 Task: Open Card Food Safety Review in Board Social Media Reporting to Workspace Crisis Management and add a team member Softage.1@softage.net, a label Red, a checklist Expense Tracking, an attachment from your google drive, a color Red and finally, add a card description 'Develop and launch new customer feedback program for product improvements' and a comment 'Given the potential impact of this task on our company reputation, let us ensure that we approach it with a sense of professionalism and respect.'. Add a start date 'Jan 05, 1900' with a due date 'Jan 12, 1900'
Action: Mouse moved to (110, 46)
Screenshot: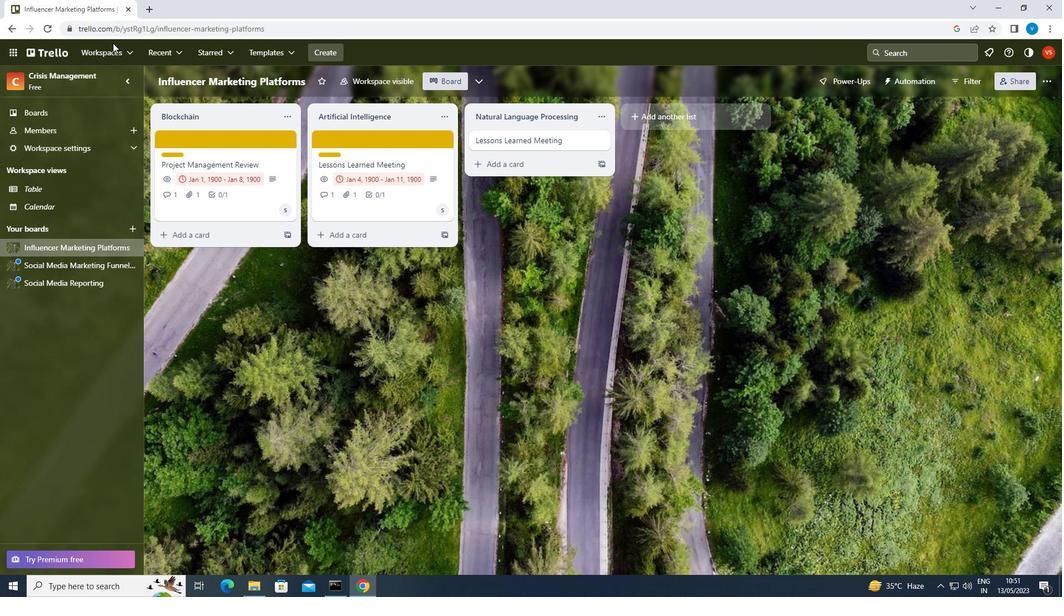 
Action: Mouse pressed left at (110, 46)
Screenshot: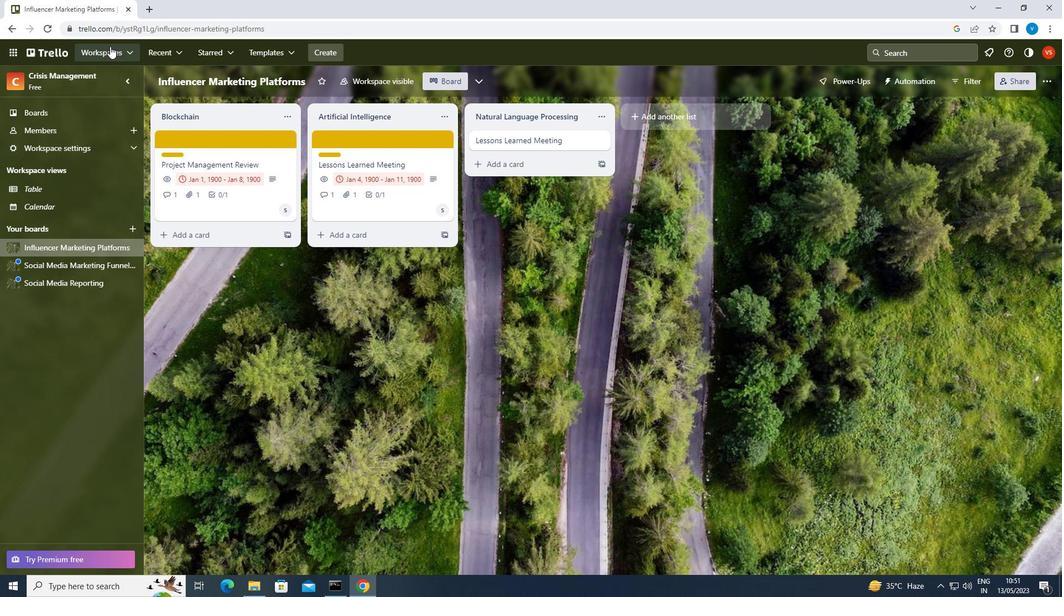 
Action: Mouse moved to (162, 381)
Screenshot: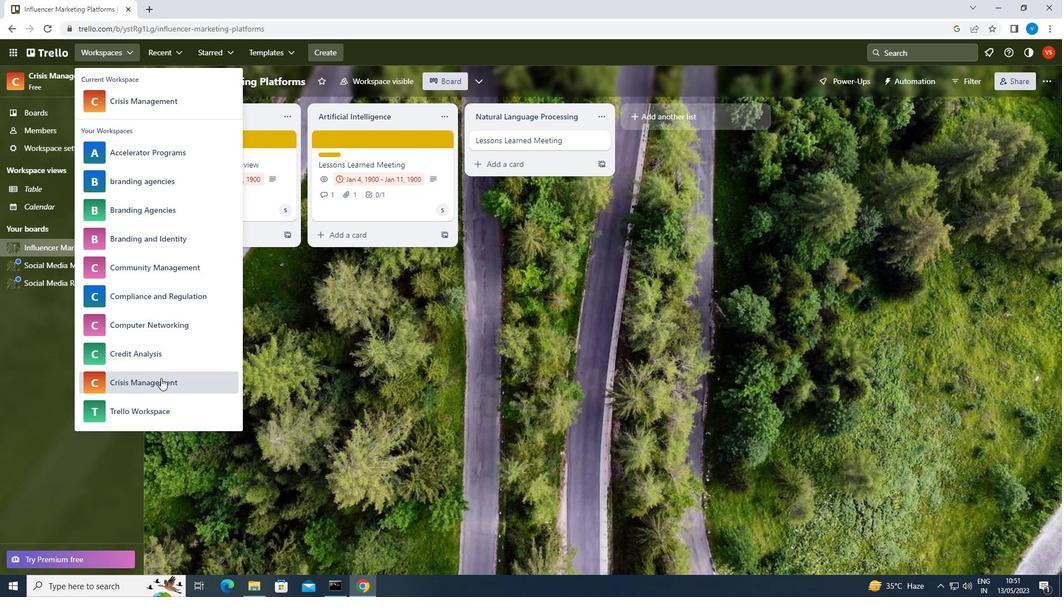 
Action: Mouse pressed left at (162, 381)
Screenshot: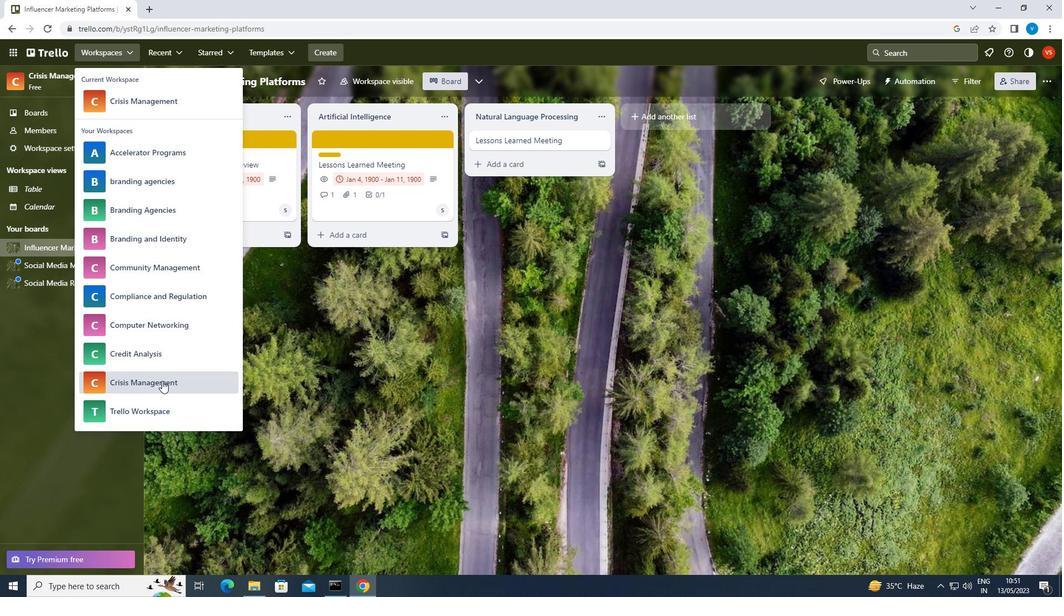 
Action: Mouse moved to (820, 463)
Screenshot: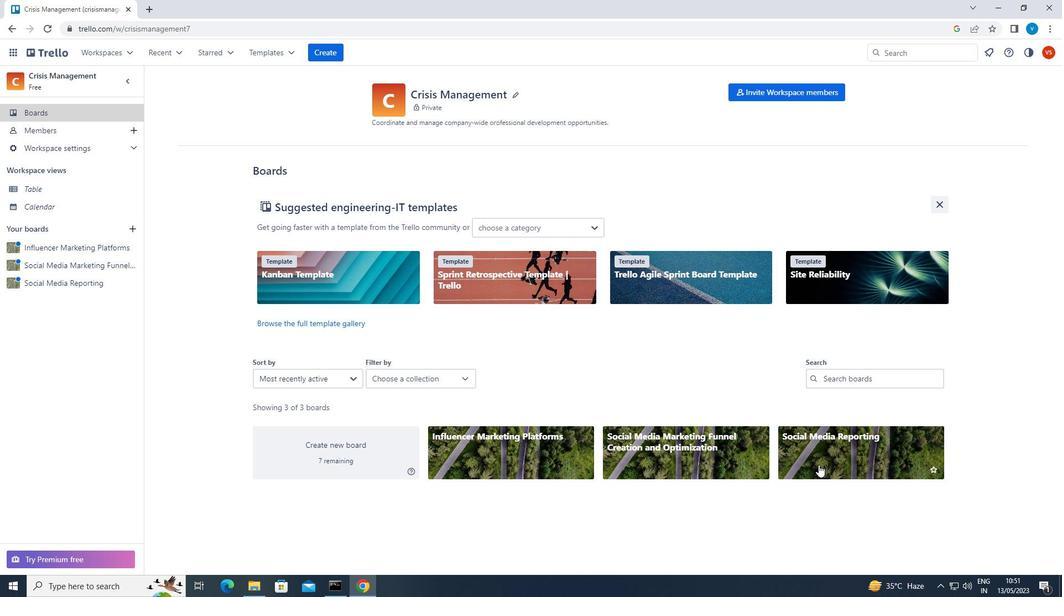 
Action: Mouse pressed left at (820, 463)
Screenshot: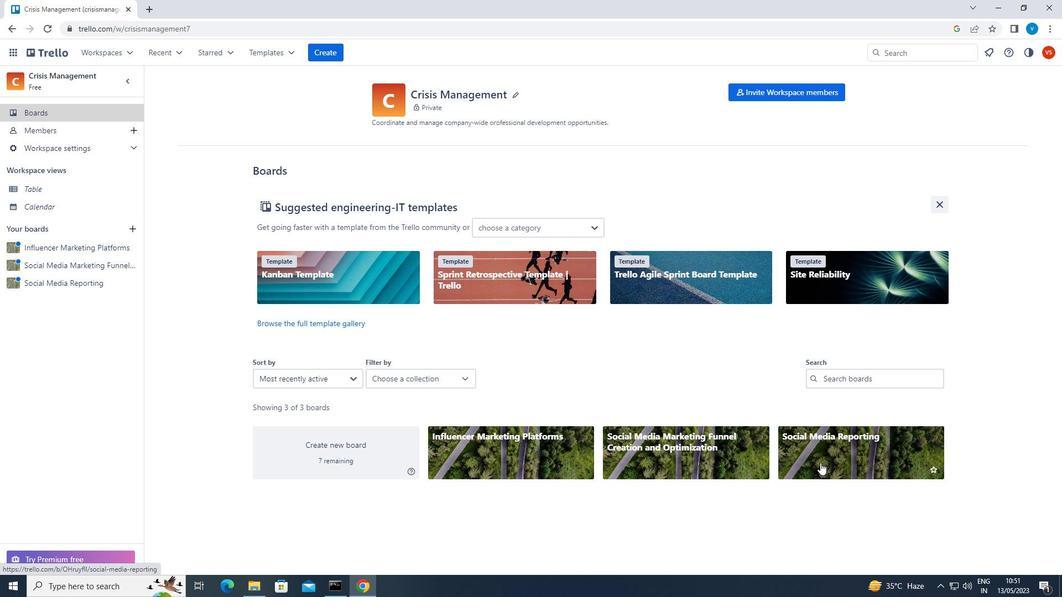 
Action: Mouse moved to (411, 142)
Screenshot: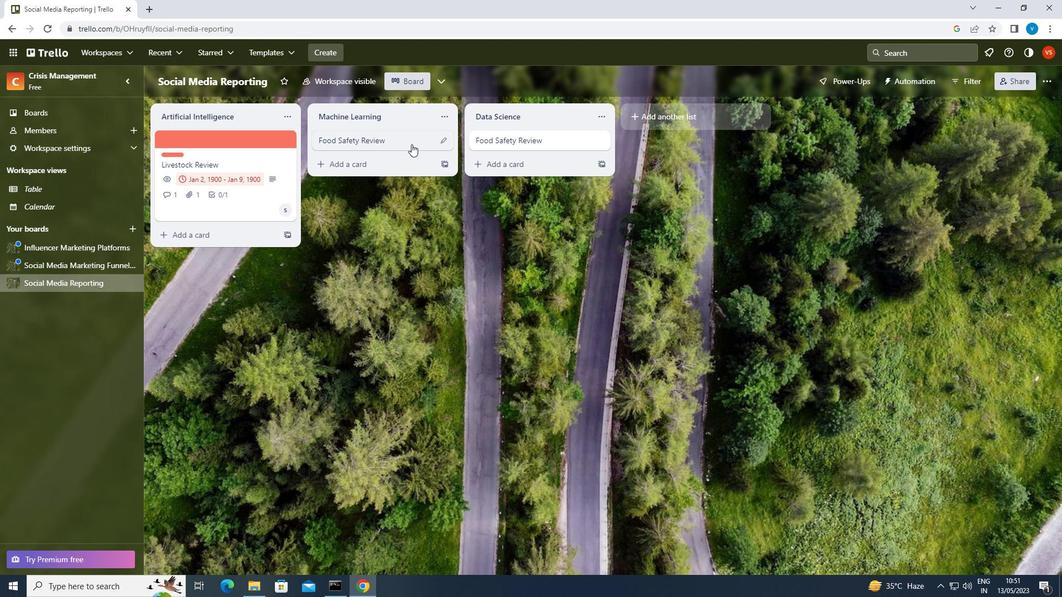 
Action: Mouse pressed left at (411, 142)
Screenshot: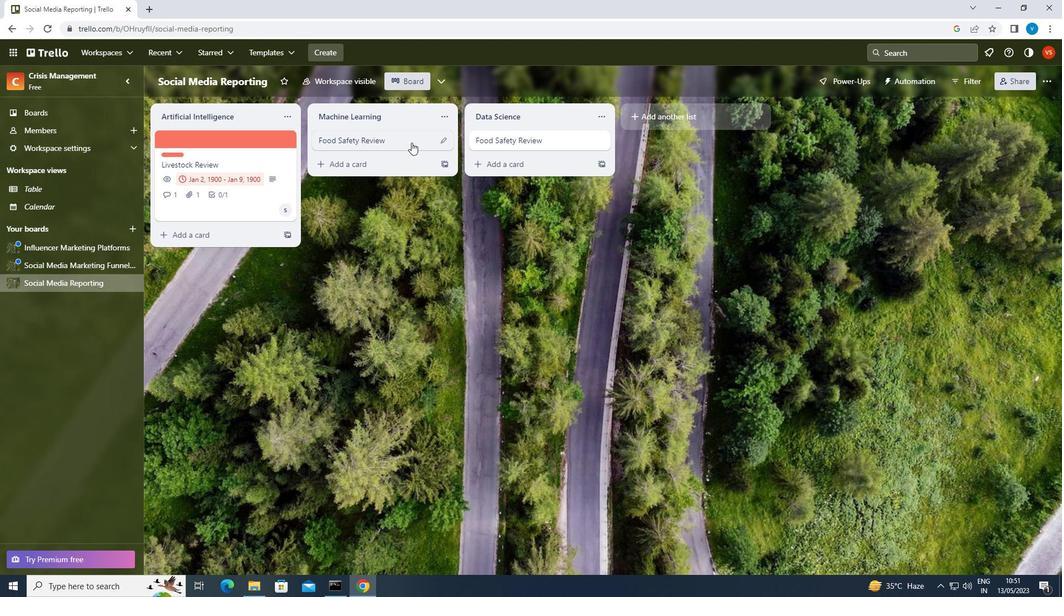 
Action: Mouse moved to (692, 177)
Screenshot: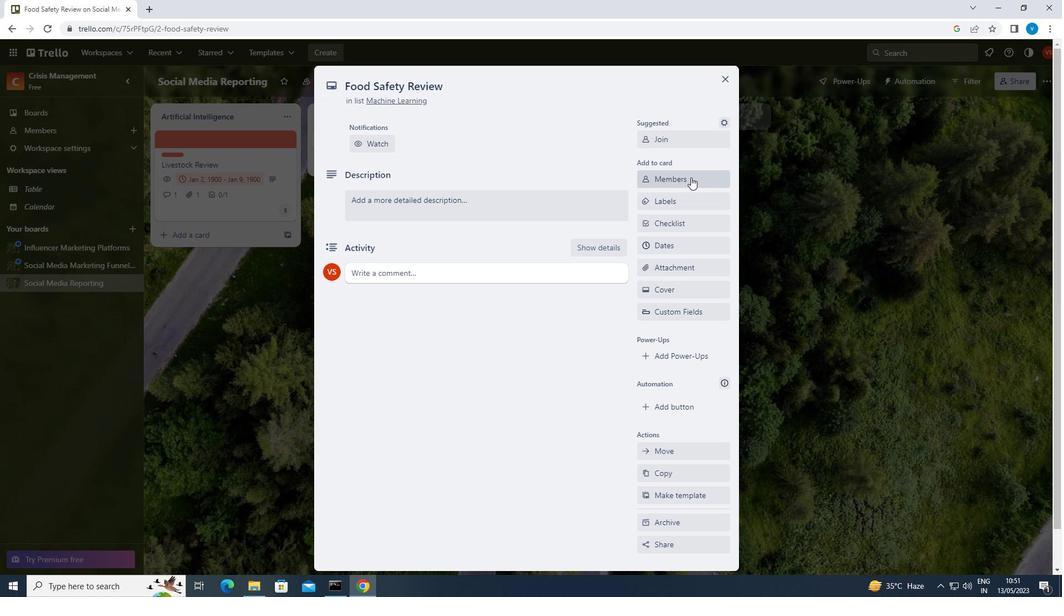 
Action: Mouse pressed left at (692, 177)
Screenshot: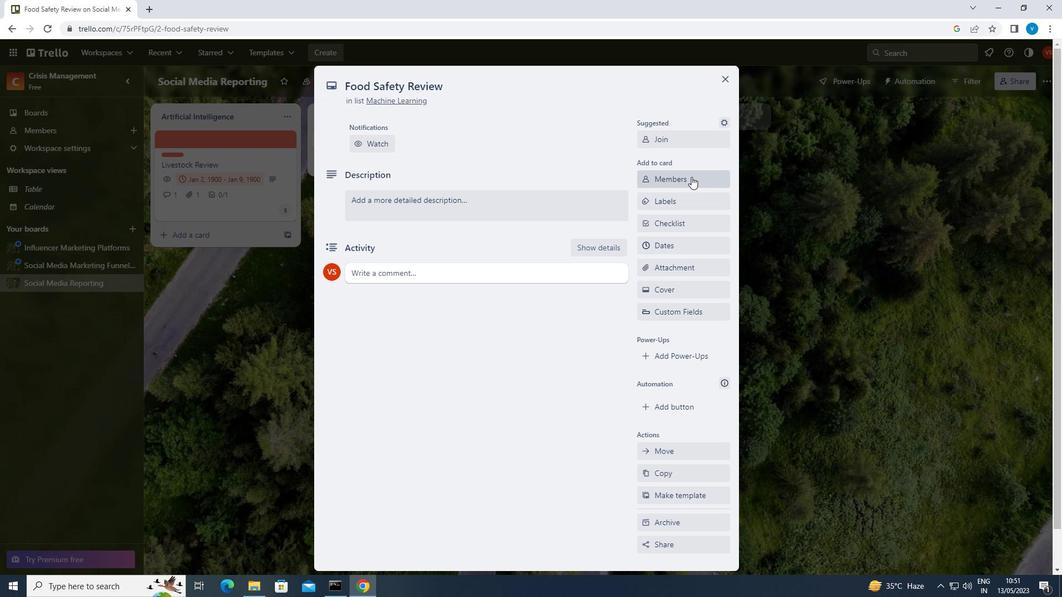 
Action: Mouse moved to (710, 232)
Screenshot: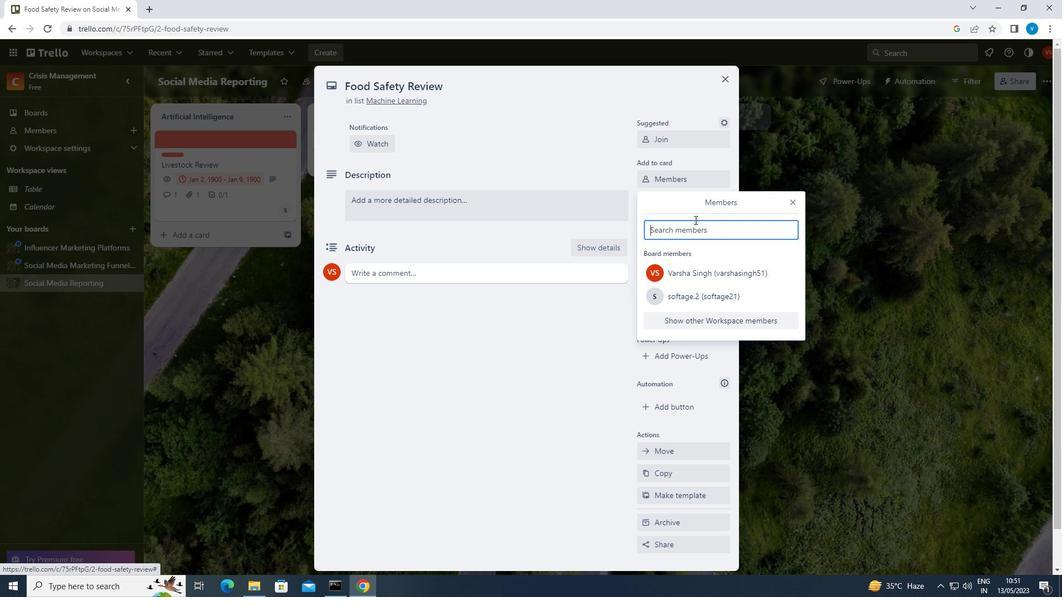 
Action: Key pressed <Key.shift>SOFTAGE.1<Key.shift>@SOFTAGE.NET
Screenshot: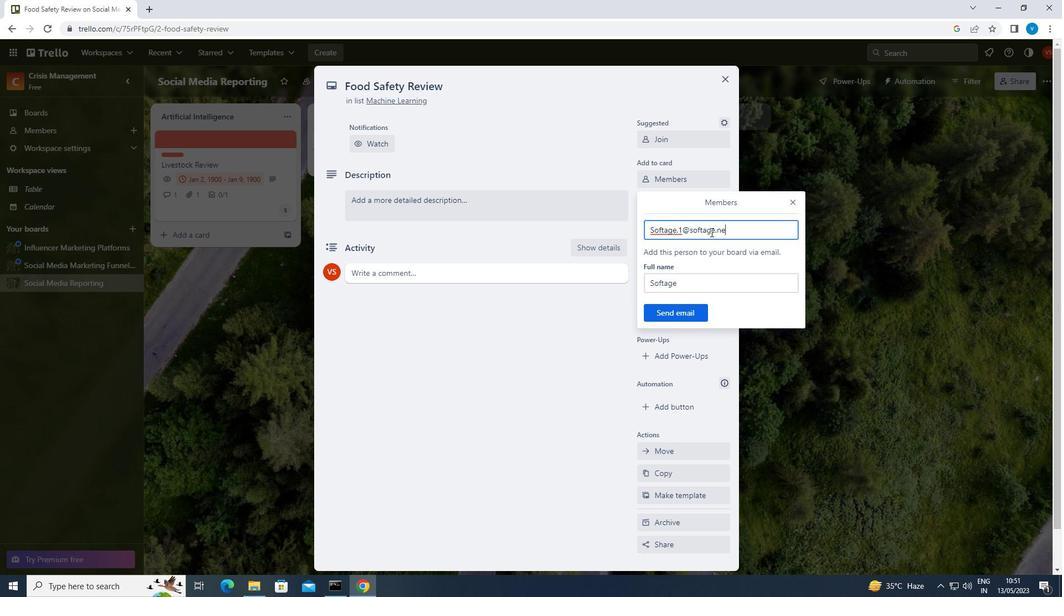 
Action: Mouse moved to (674, 316)
Screenshot: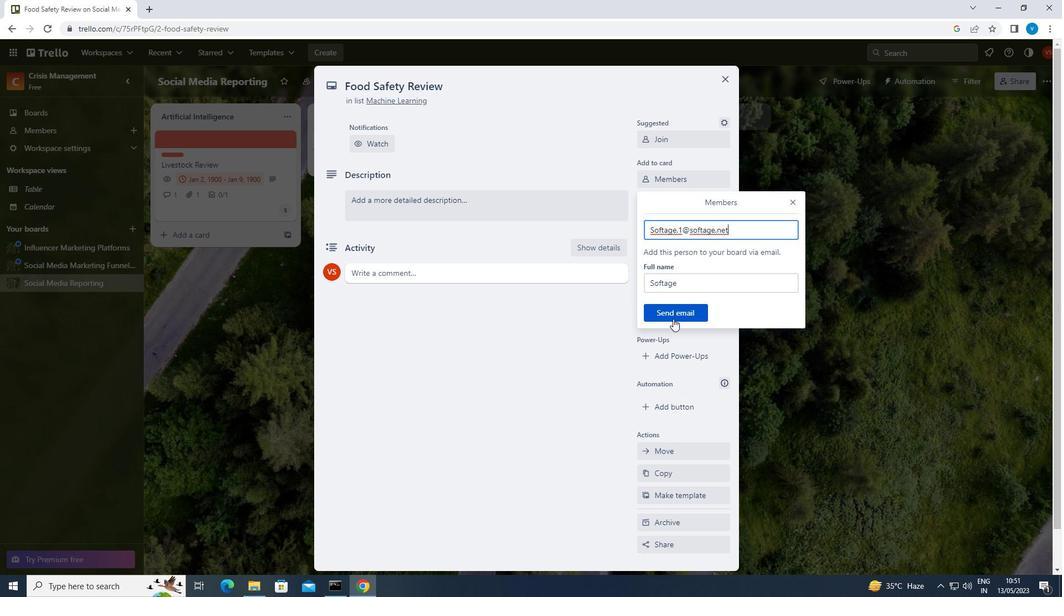 
Action: Mouse pressed left at (674, 316)
Screenshot: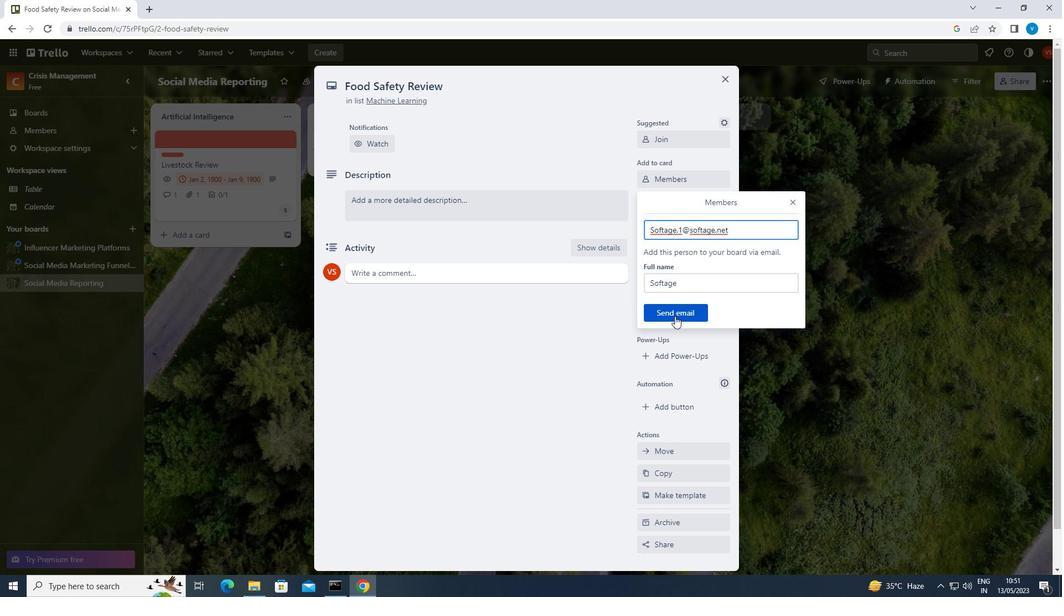 
Action: Mouse moved to (688, 198)
Screenshot: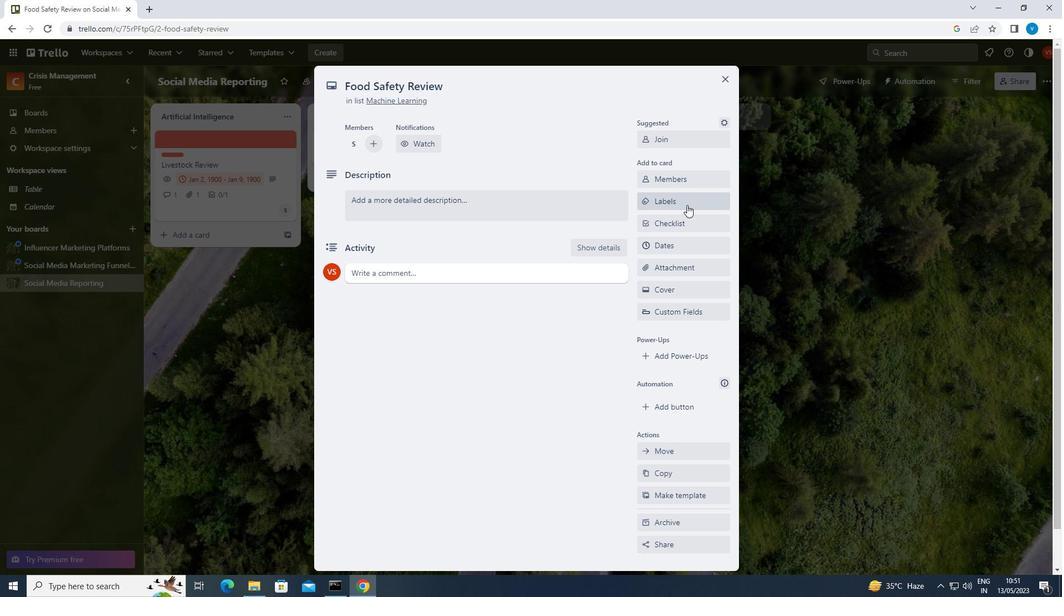 
Action: Mouse pressed left at (688, 198)
Screenshot: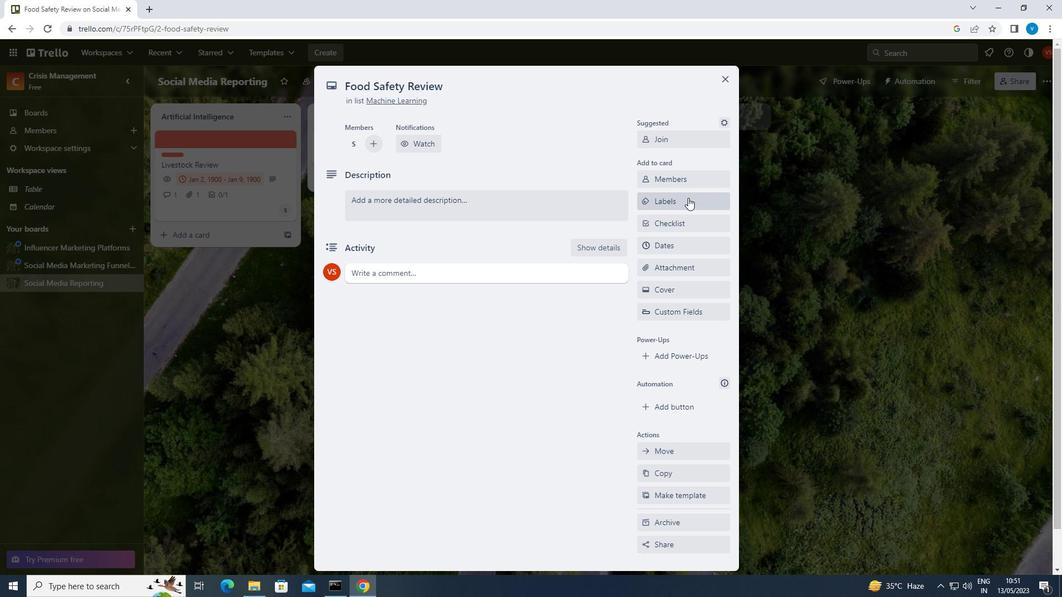 
Action: Mouse moved to (686, 344)
Screenshot: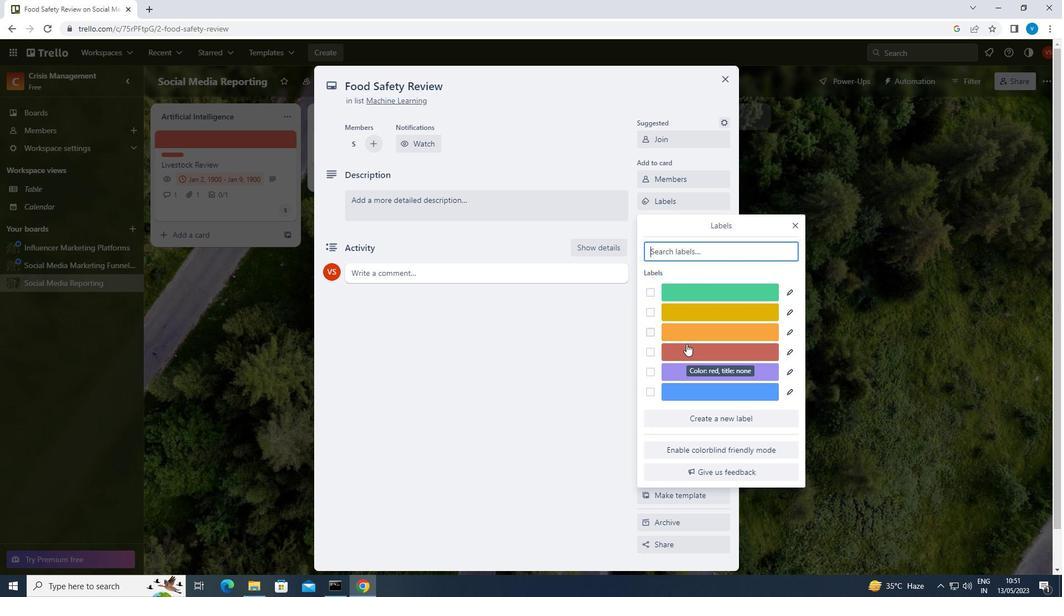 
Action: Mouse pressed left at (686, 344)
Screenshot: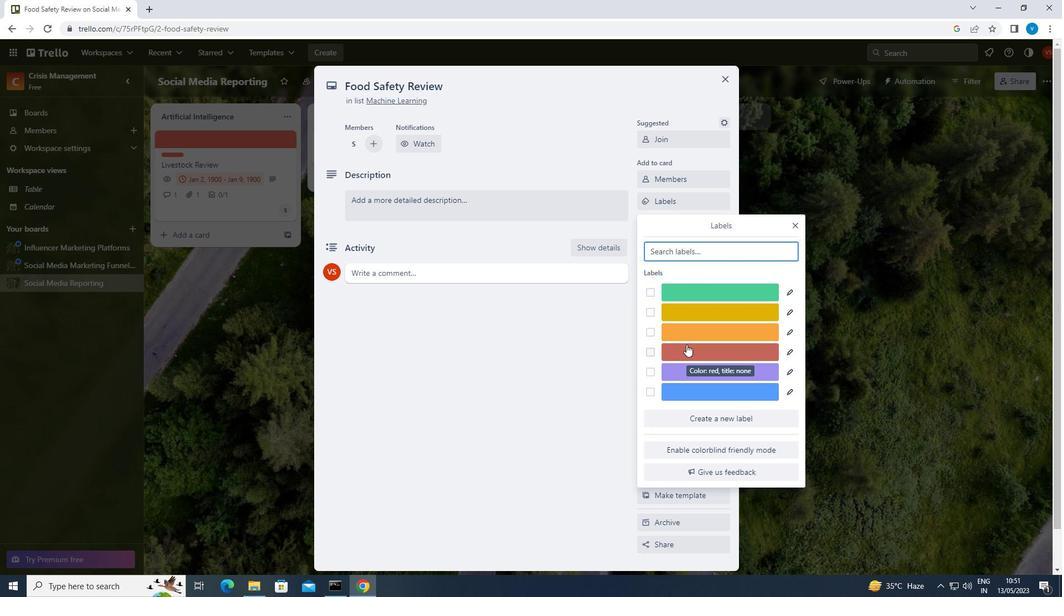 
Action: Mouse moved to (792, 221)
Screenshot: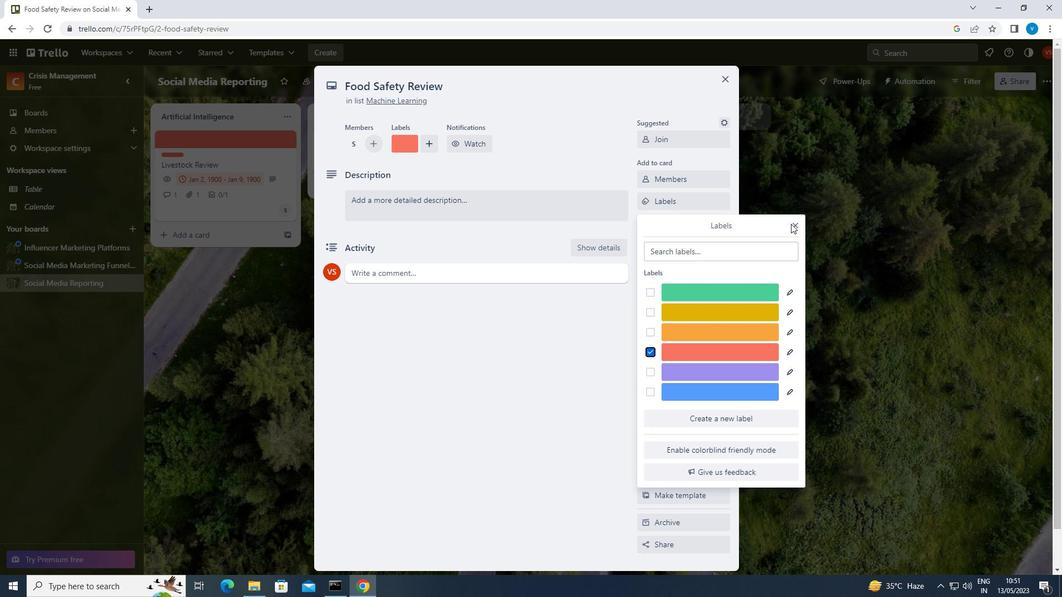 
Action: Mouse pressed left at (792, 221)
Screenshot: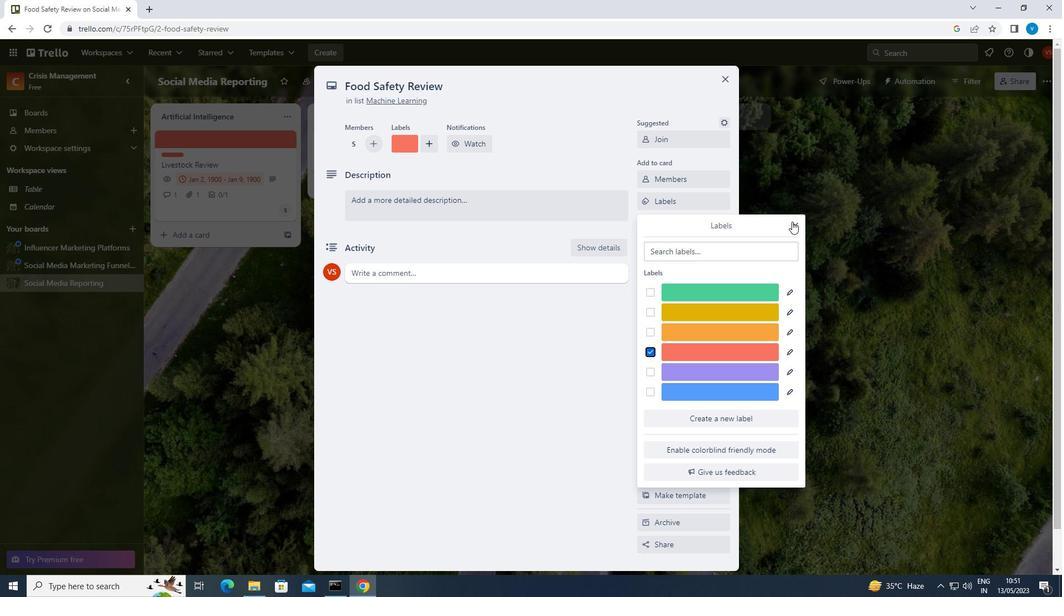 
Action: Mouse moved to (681, 223)
Screenshot: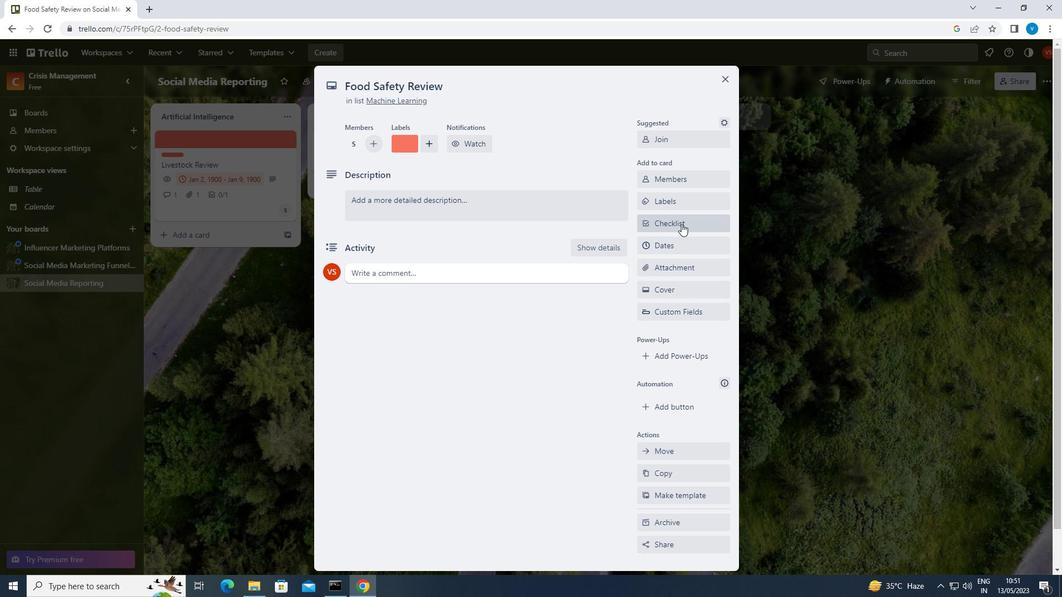 
Action: Mouse pressed left at (681, 223)
Screenshot: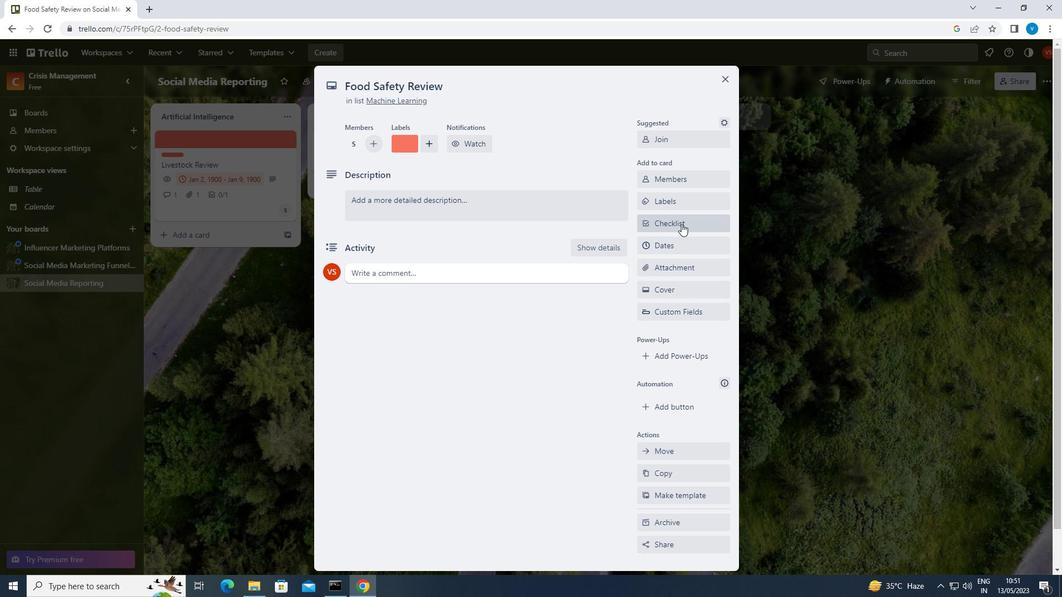 
Action: Mouse moved to (723, 286)
Screenshot: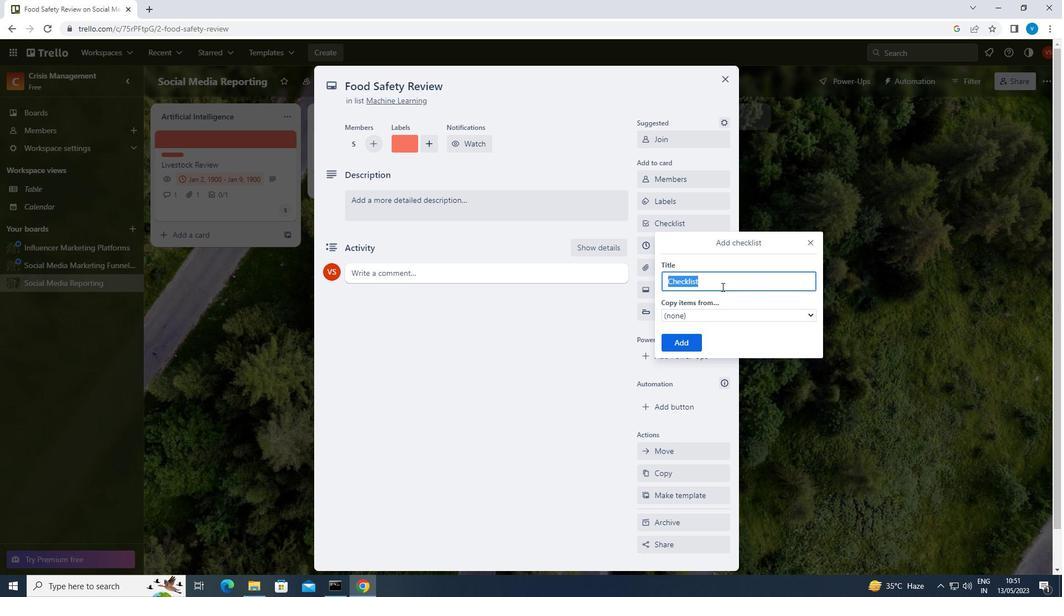 
Action: Mouse pressed left at (723, 286)
Screenshot: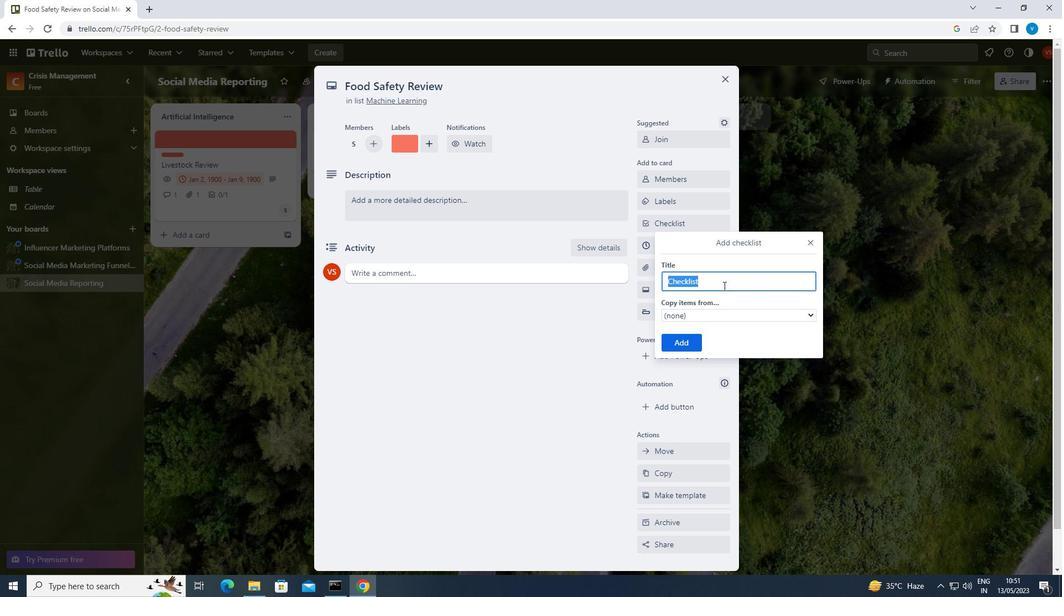 
Action: Mouse moved to (724, 283)
Screenshot: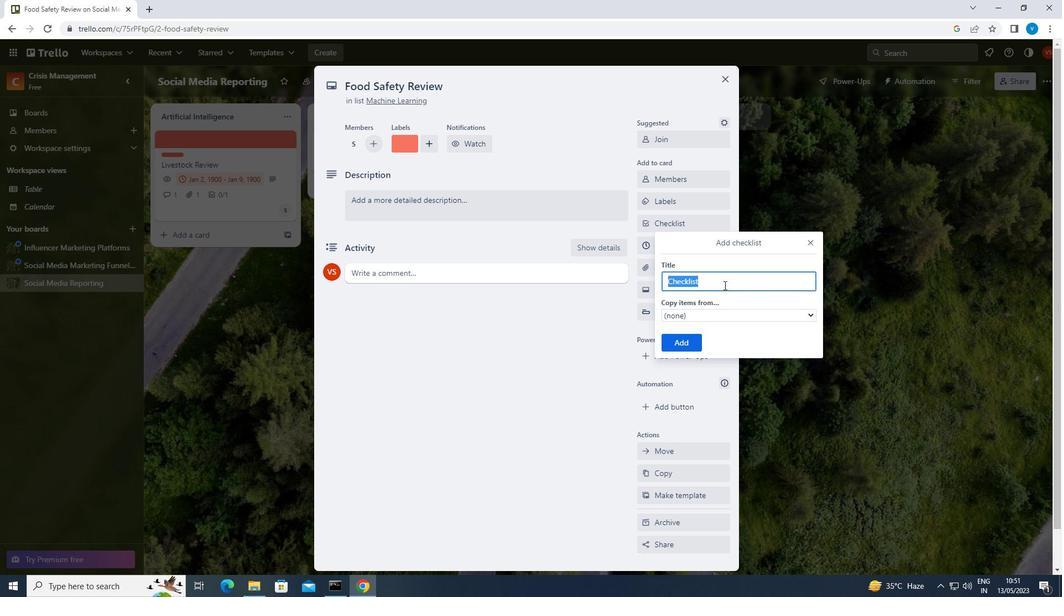 
Action: Key pressed <Key.shift>EXPENSE<Key.space><Key.shift>TRACKING
Screenshot: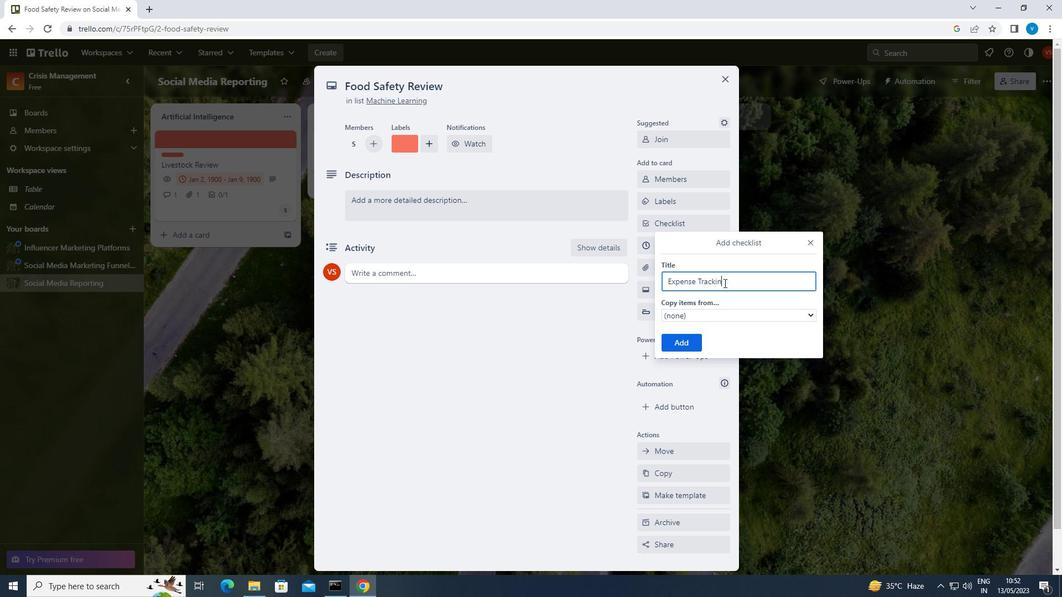 
Action: Mouse moved to (689, 337)
Screenshot: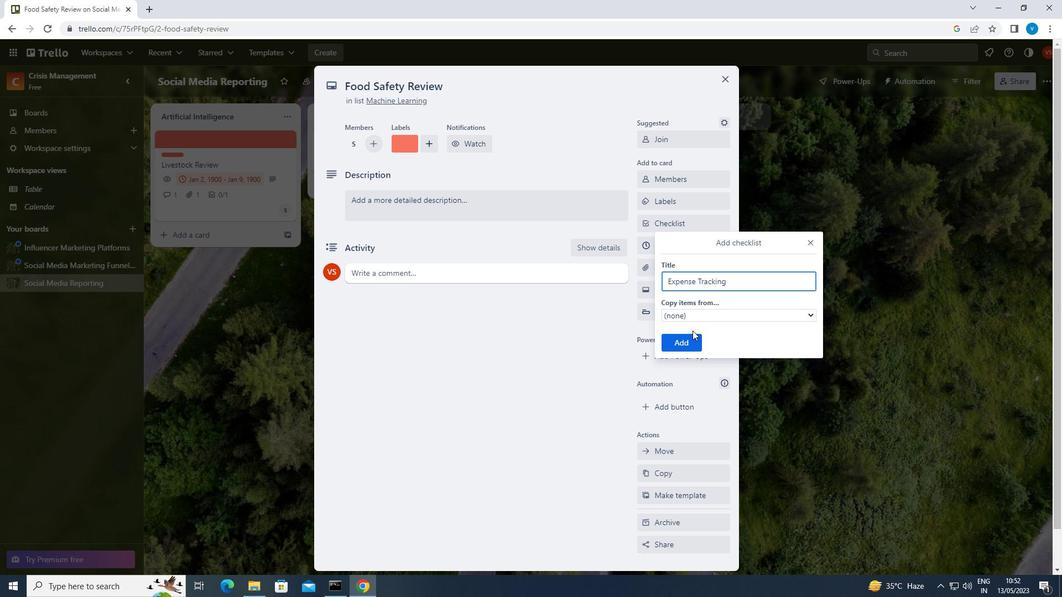 
Action: Mouse pressed left at (689, 337)
Screenshot: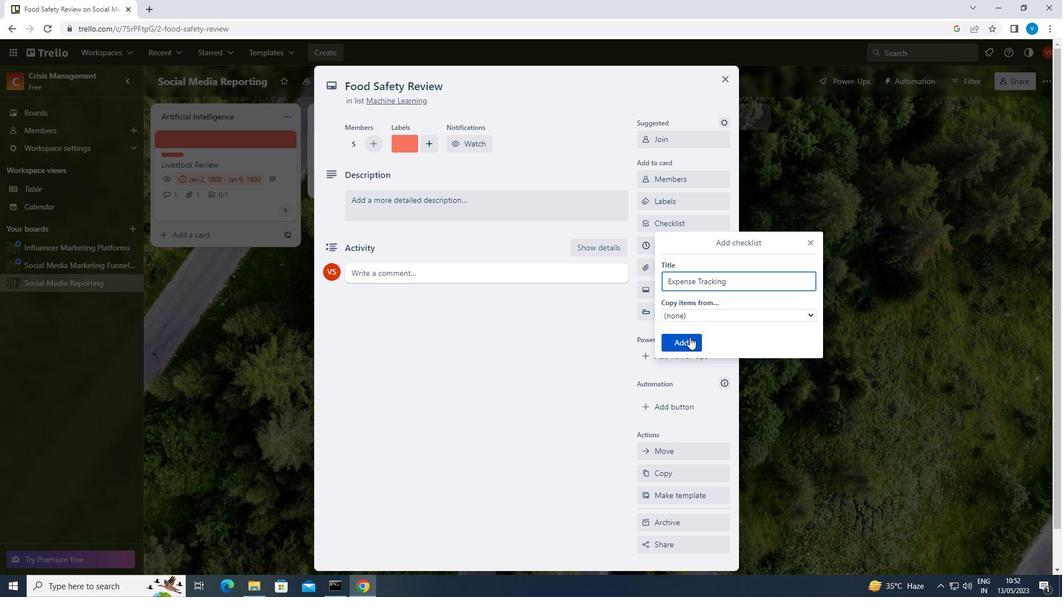 
Action: Mouse moved to (699, 266)
Screenshot: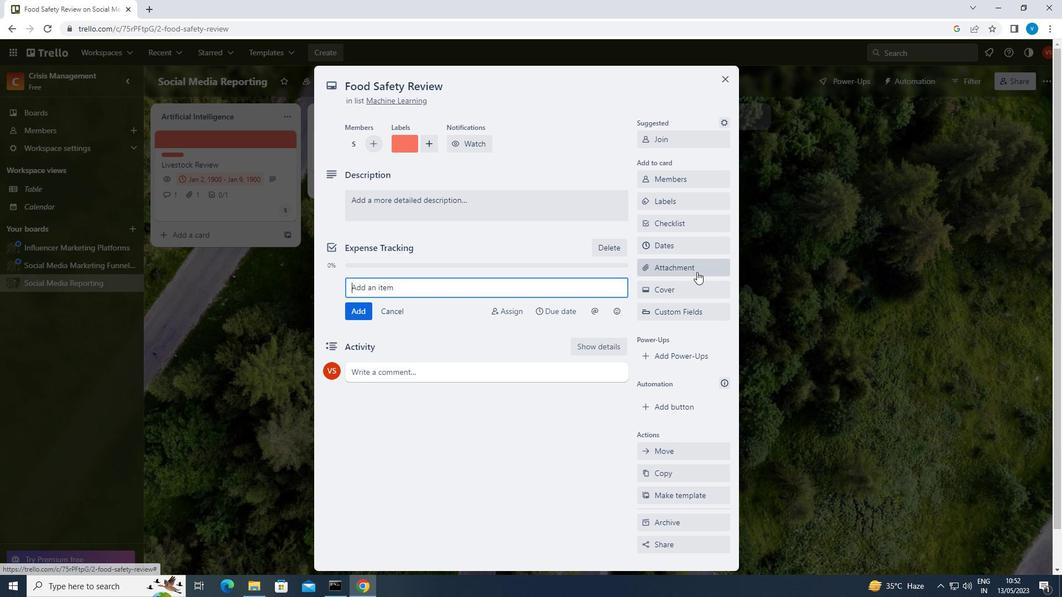 
Action: Mouse pressed left at (699, 266)
Screenshot: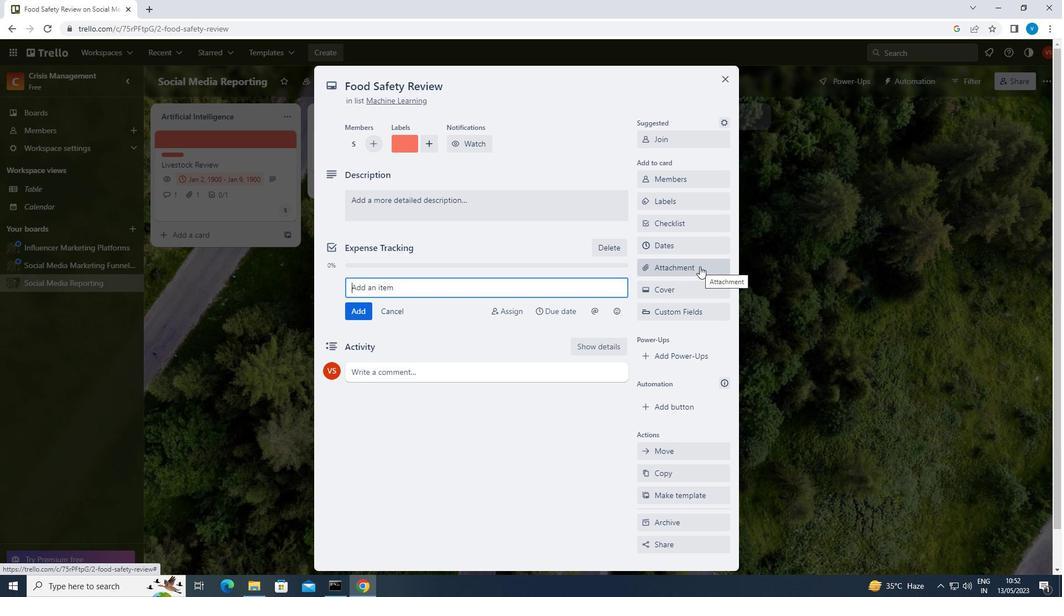 
Action: Mouse moved to (685, 347)
Screenshot: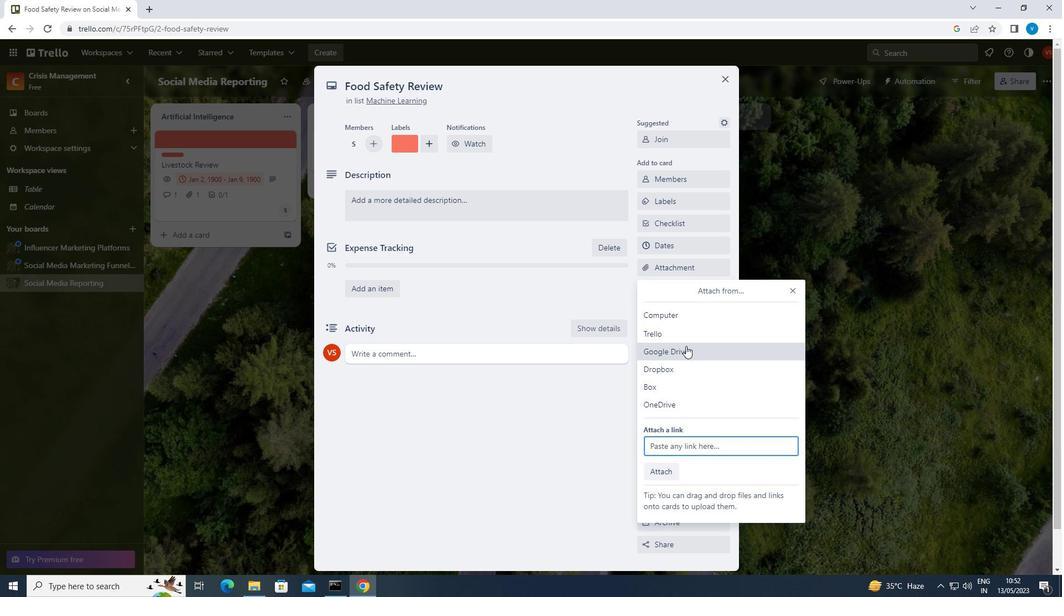 
Action: Mouse pressed left at (685, 347)
Screenshot: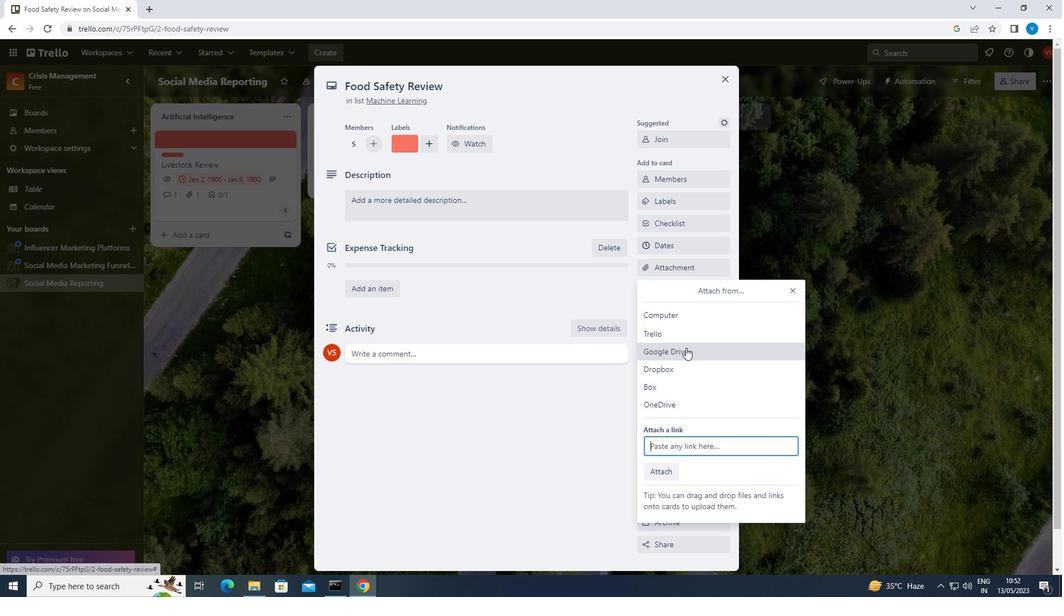 
Action: Mouse moved to (315, 252)
Screenshot: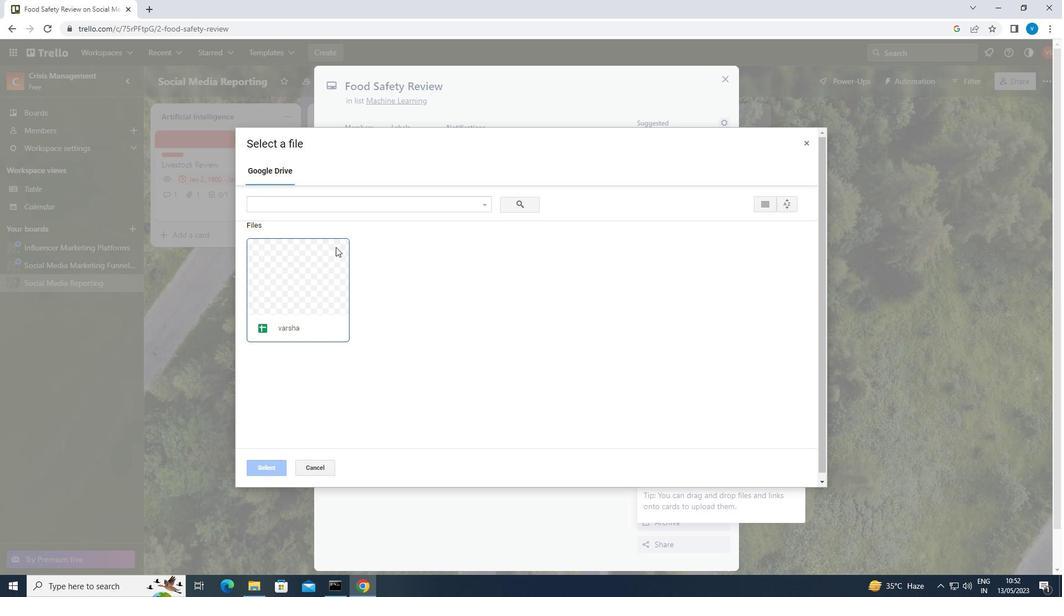 
Action: Mouse pressed left at (315, 252)
Screenshot: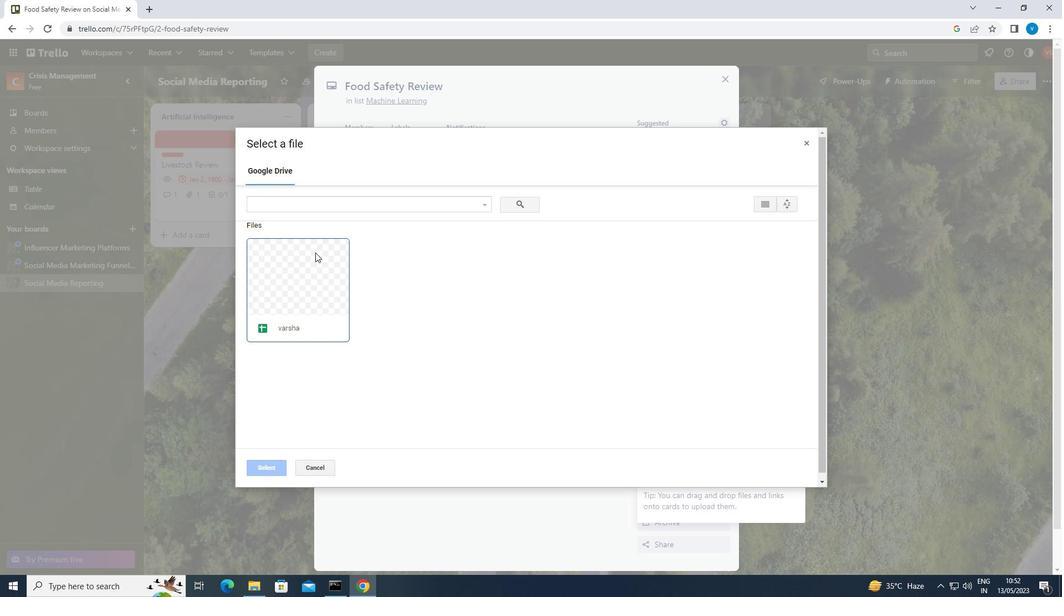 
Action: Mouse moved to (279, 473)
Screenshot: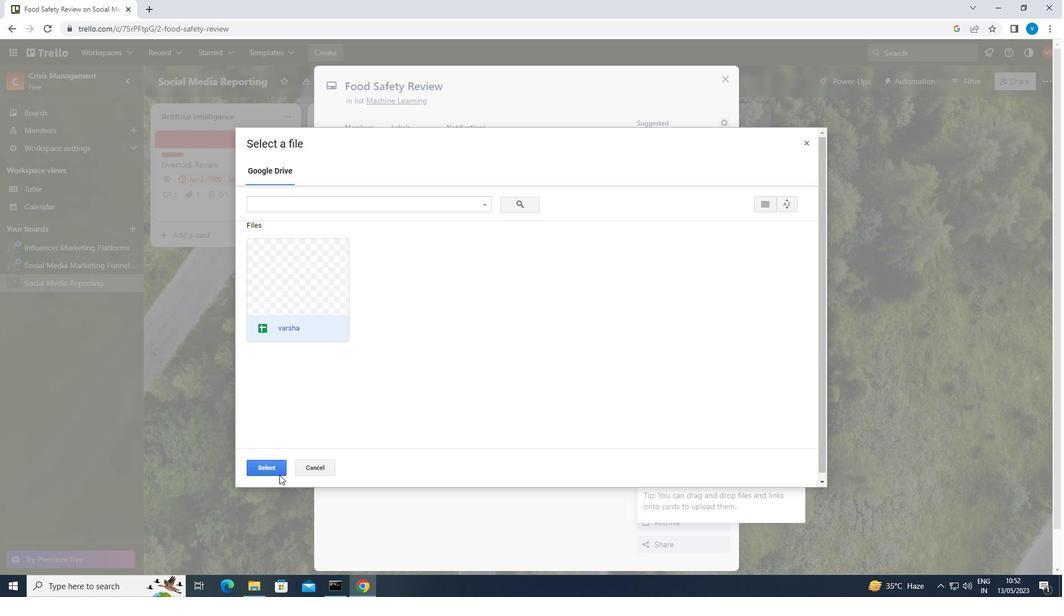 
Action: Mouse pressed left at (279, 473)
Screenshot: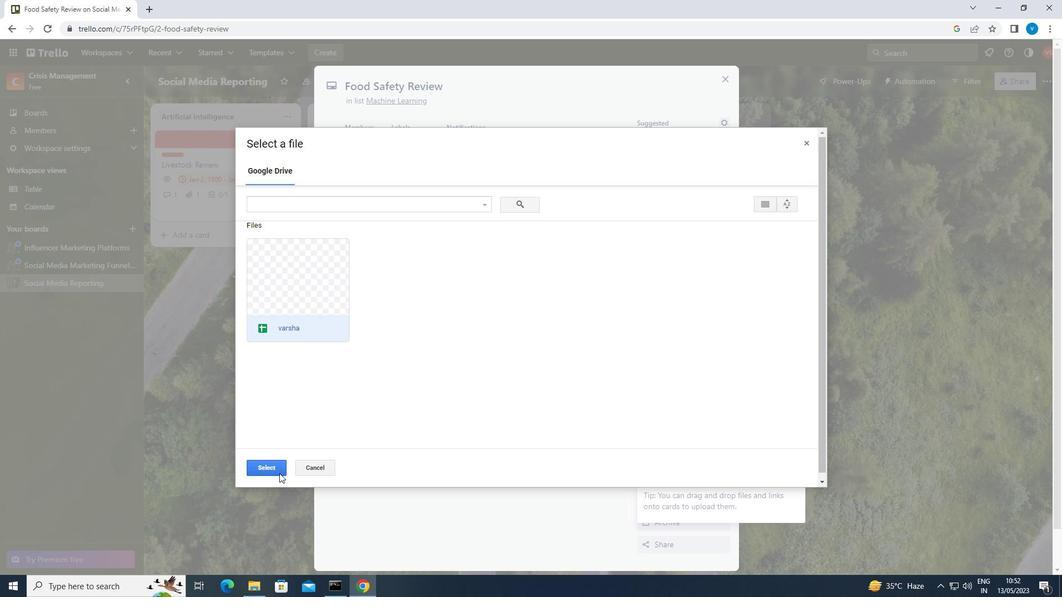 
Action: Mouse moved to (676, 288)
Screenshot: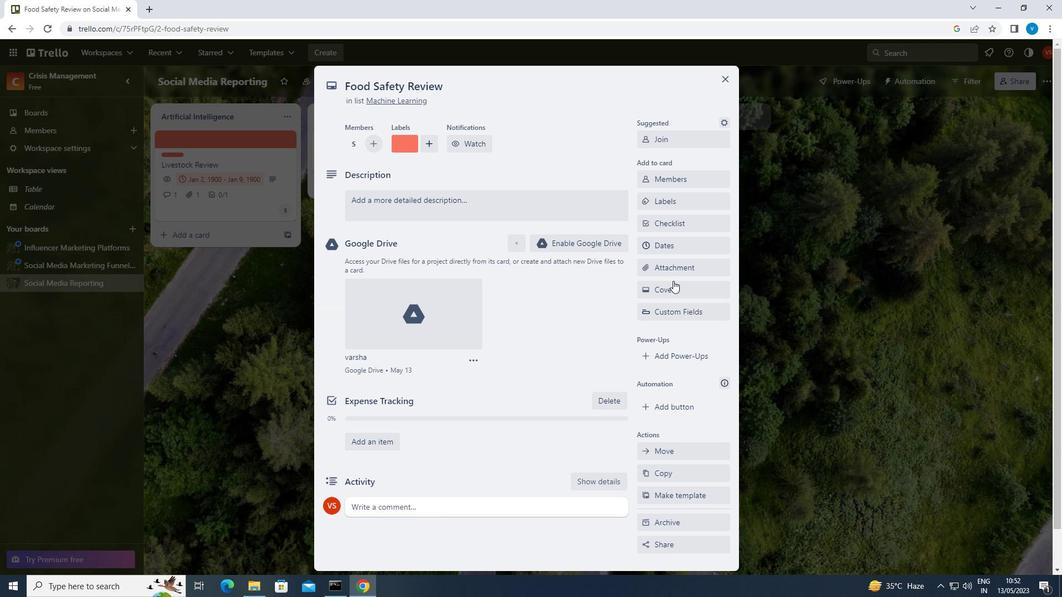 
Action: Mouse pressed left at (676, 288)
Screenshot: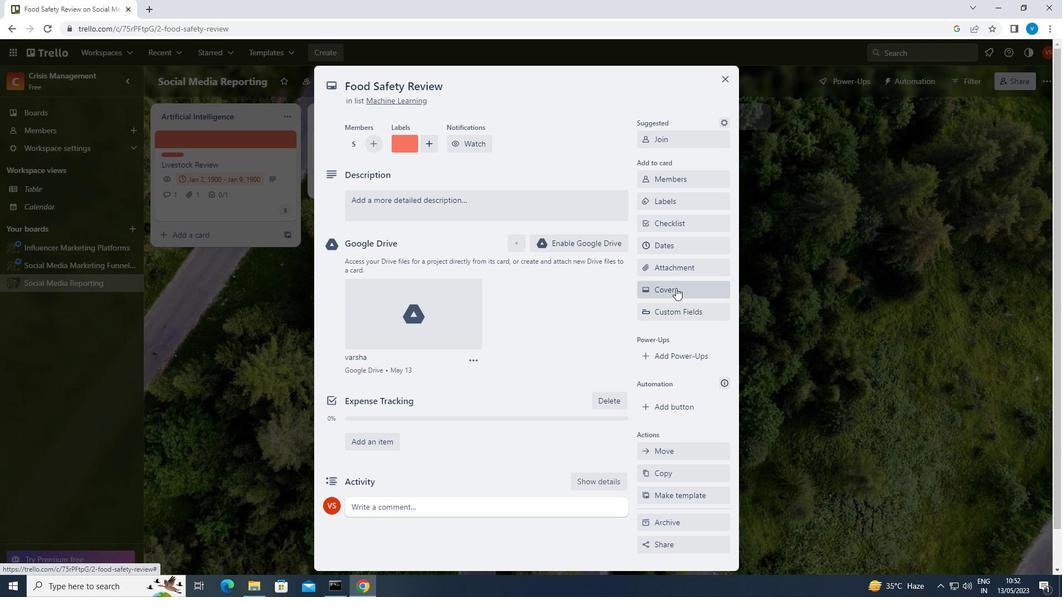 
Action: Mouse moved to (748, 350)
Screenshot: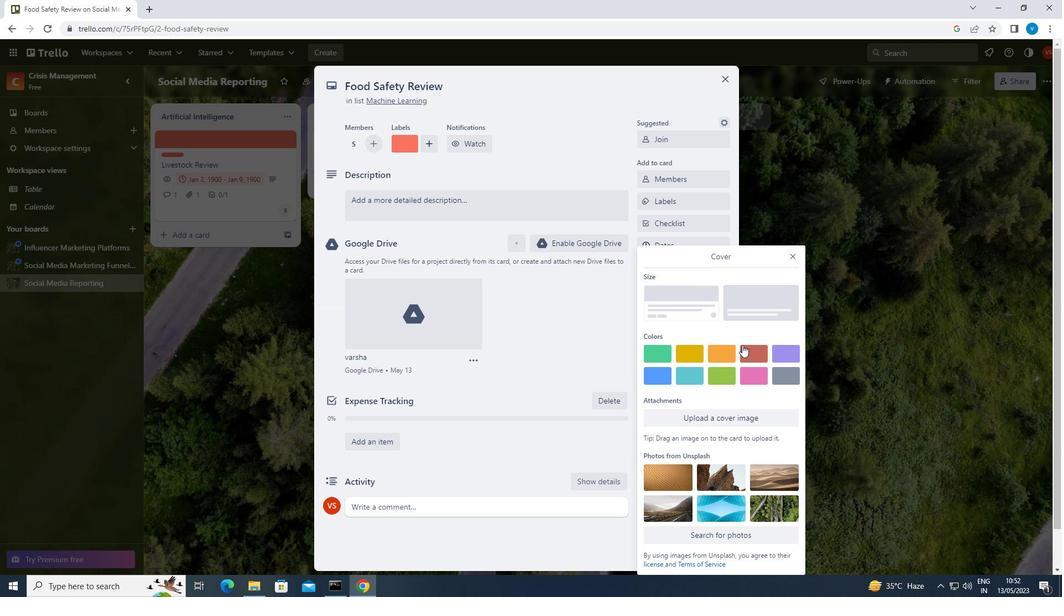 
Action: Mouse pressed left at (748, 350)
Screenshot: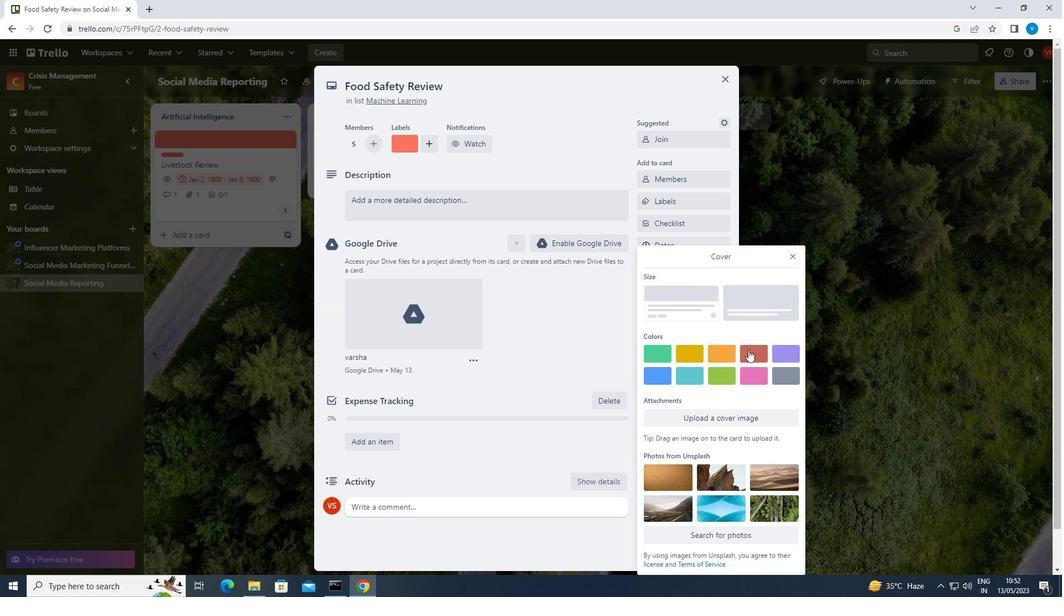 
Action: Mouse moved to (792, 235)
Screenshot: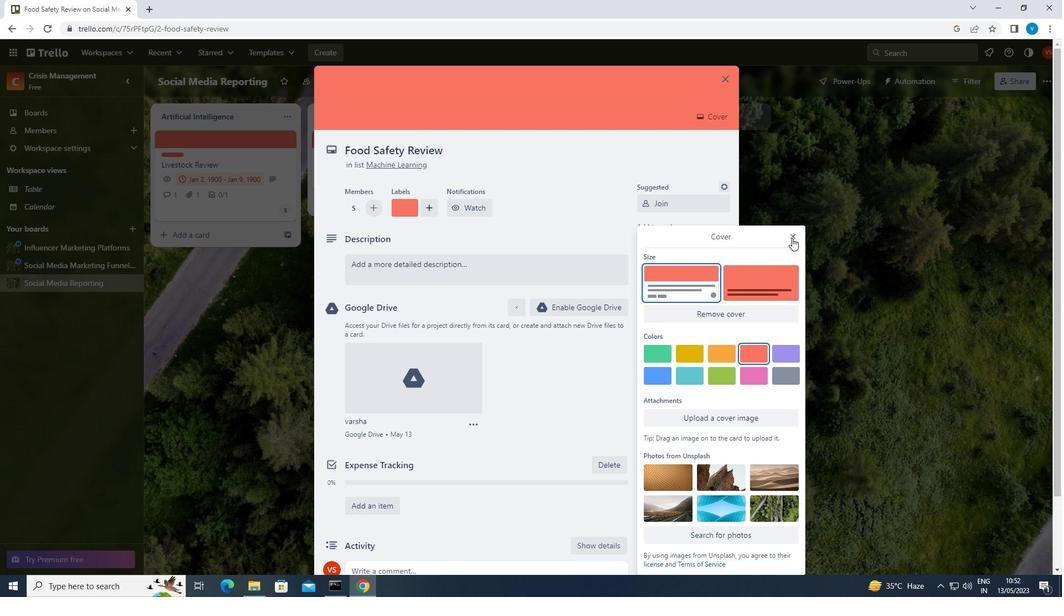 
Action: Mouse pressed left at (792, 235)
Screenshot: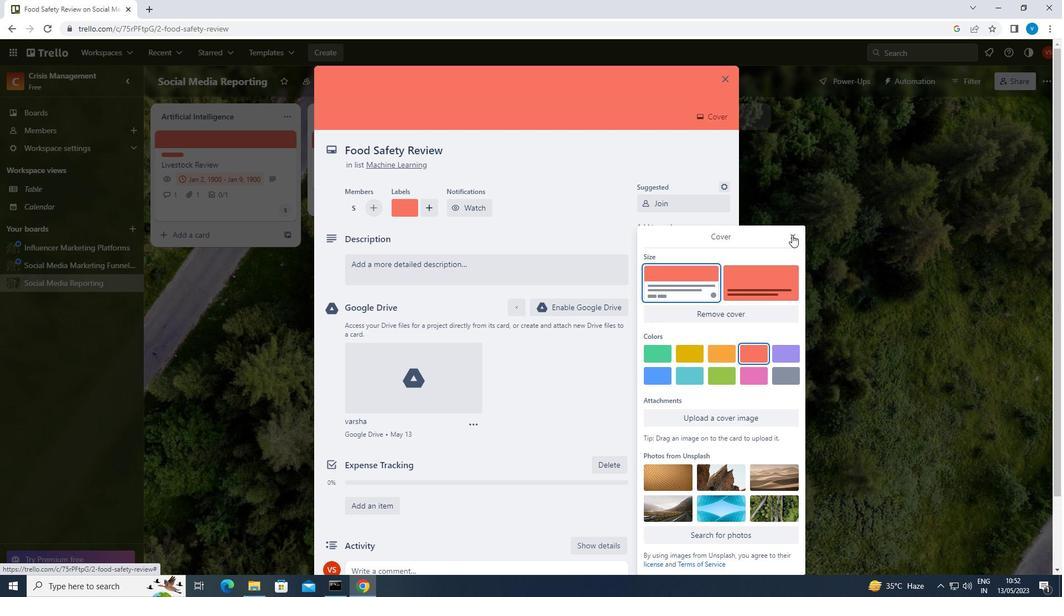 
Action: Mouse moved to (564, 274)
Screenshot: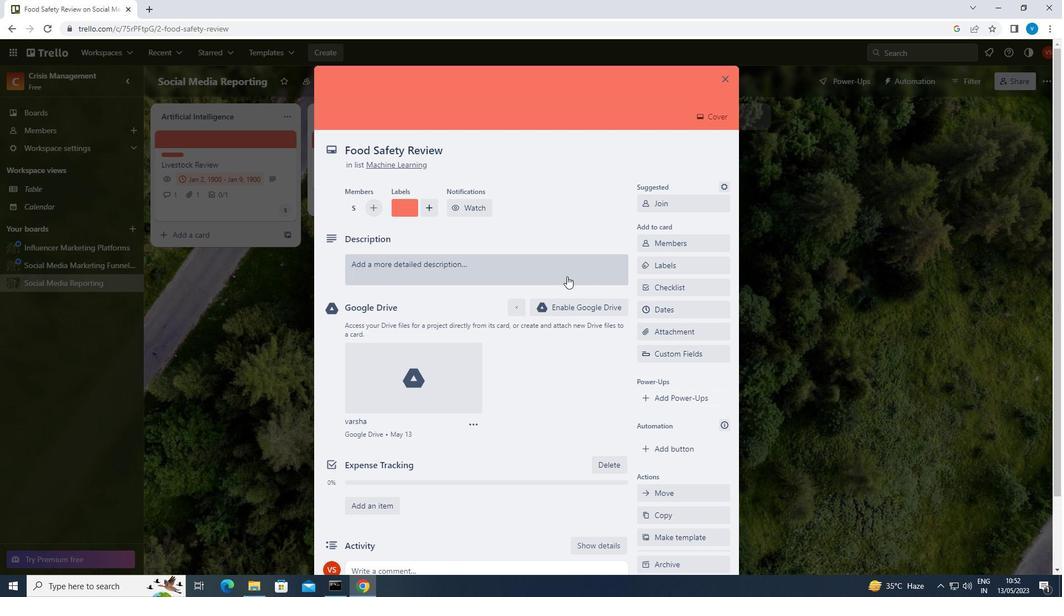
Action: Mouse pressed left at (564, 274)
Screenshot: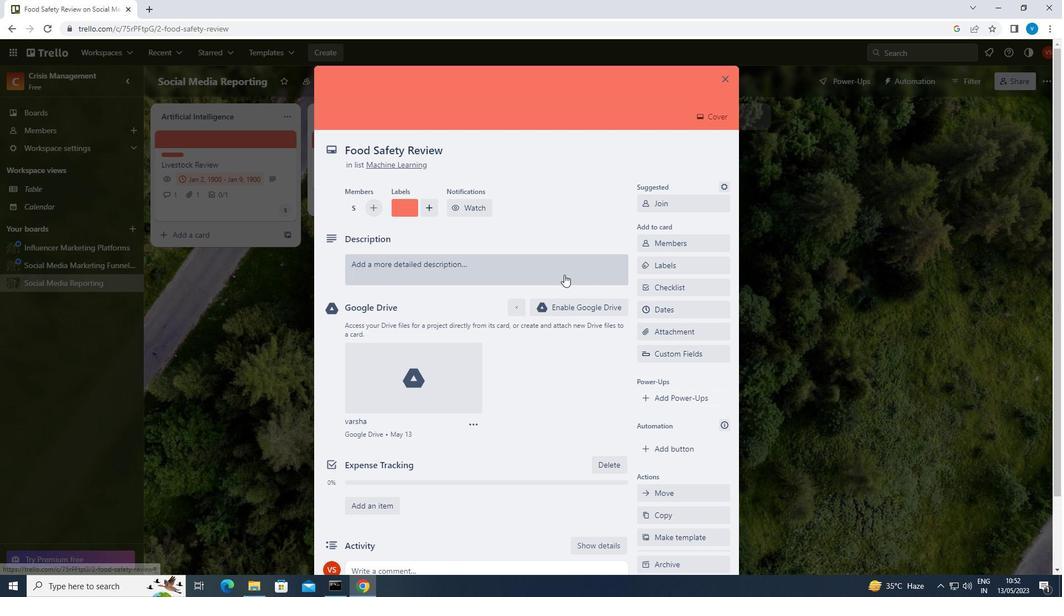 
Action: Mouse moved to (564, 274)
Screenshot: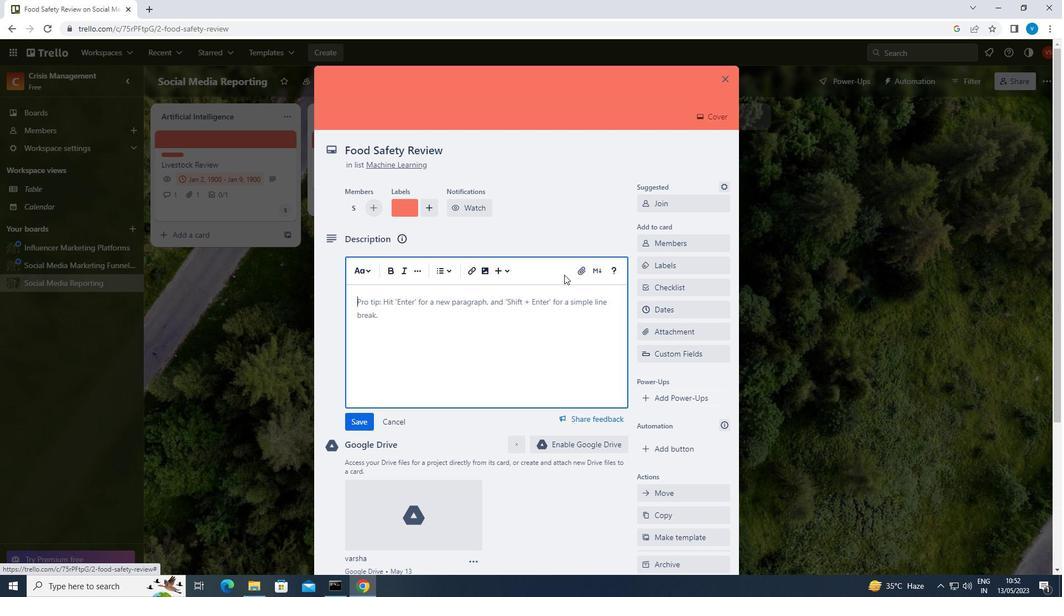 
Action: Key pressed <Key.shift>DEVELOP<Key.space>AND<Key.space>LAUNCH<Key.space>NEW<Key.space>CUSTOMER<Key.space>FEEDBACK<Key.space>PROGRAM<Key.space>FOR<Key.space>PRODUCT<Key.space>IMPROVEMENTS
Screenshot: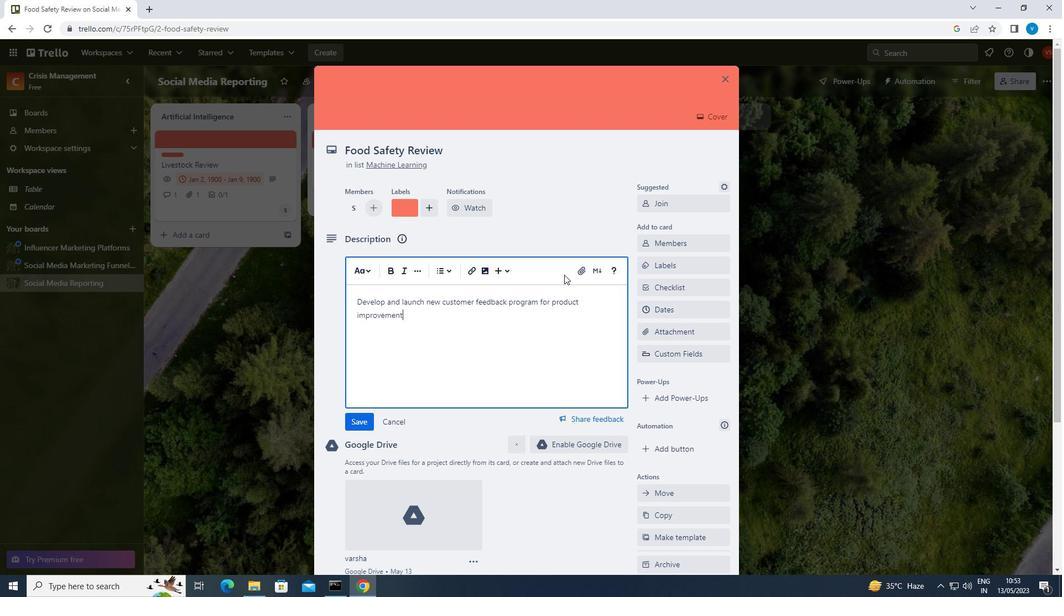 
Action: Mouse moved to (361, 422)
Screenshot: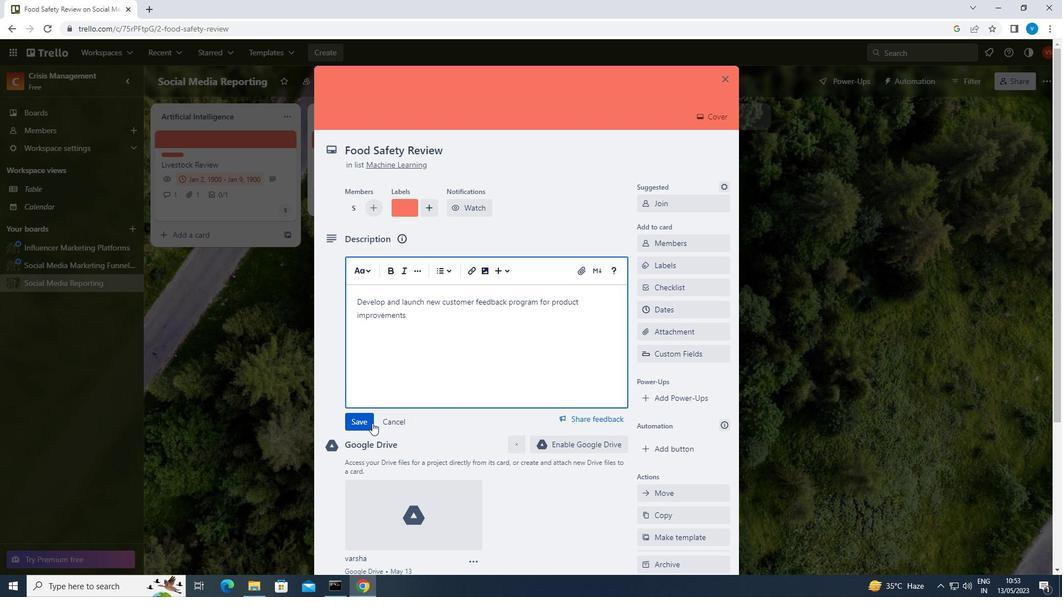 
Action: Mouse pressed left at (361, 422)
Screenshot: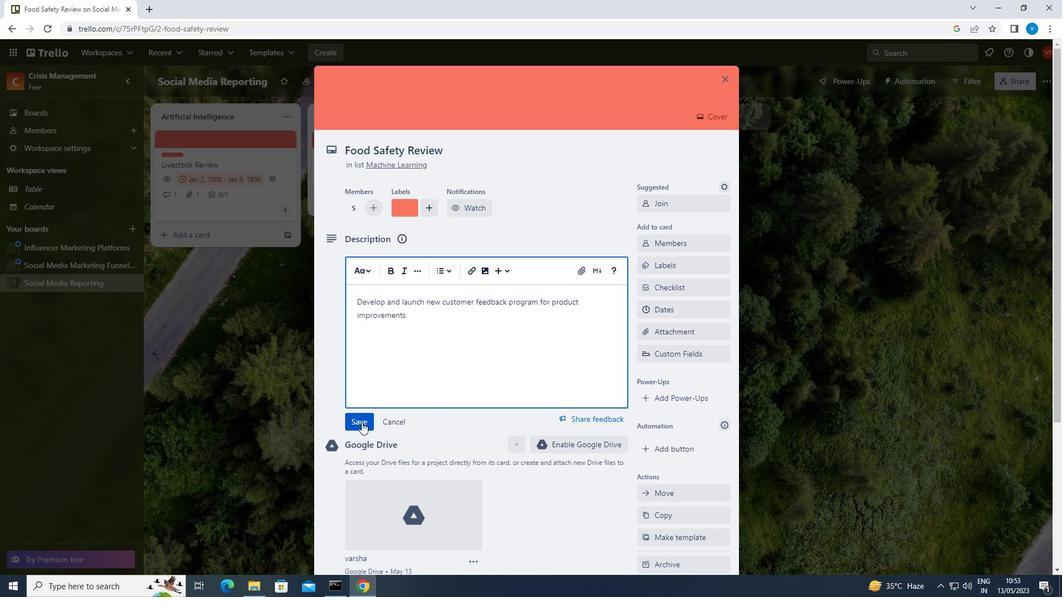 
Action: Mouse moved to (401, 549)
Screenshot: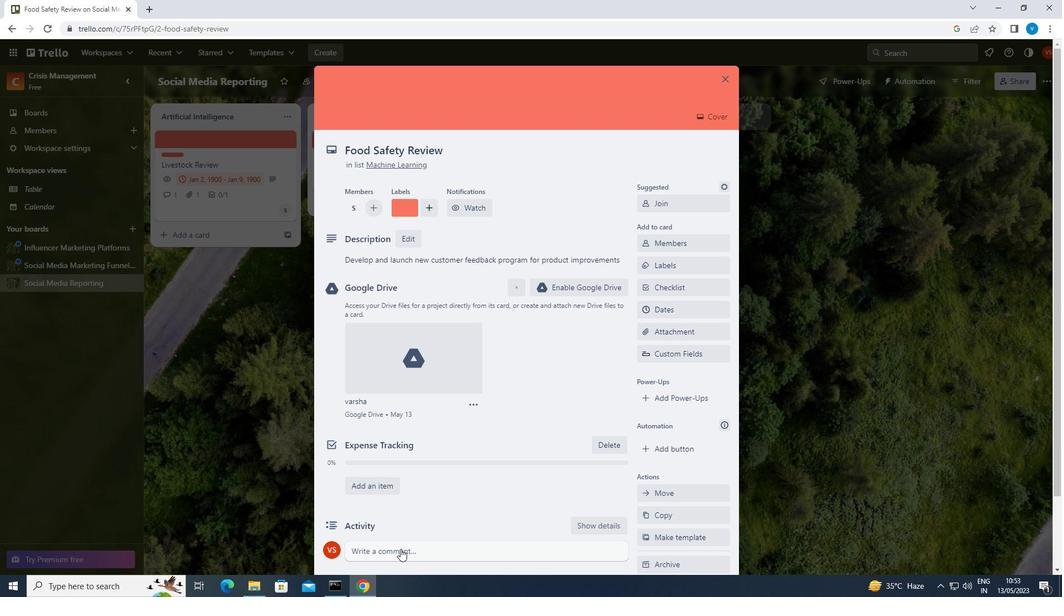 
Action: Mouse pressed left at (401, 549)
Screenshot: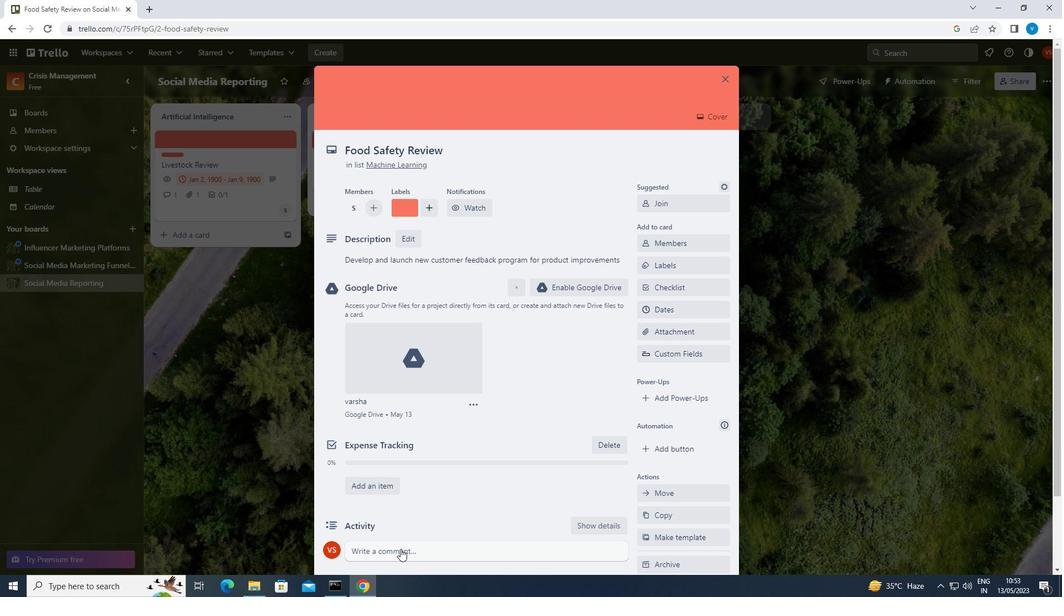 
Action: Mouse moved to (401, 549)
Screenshot: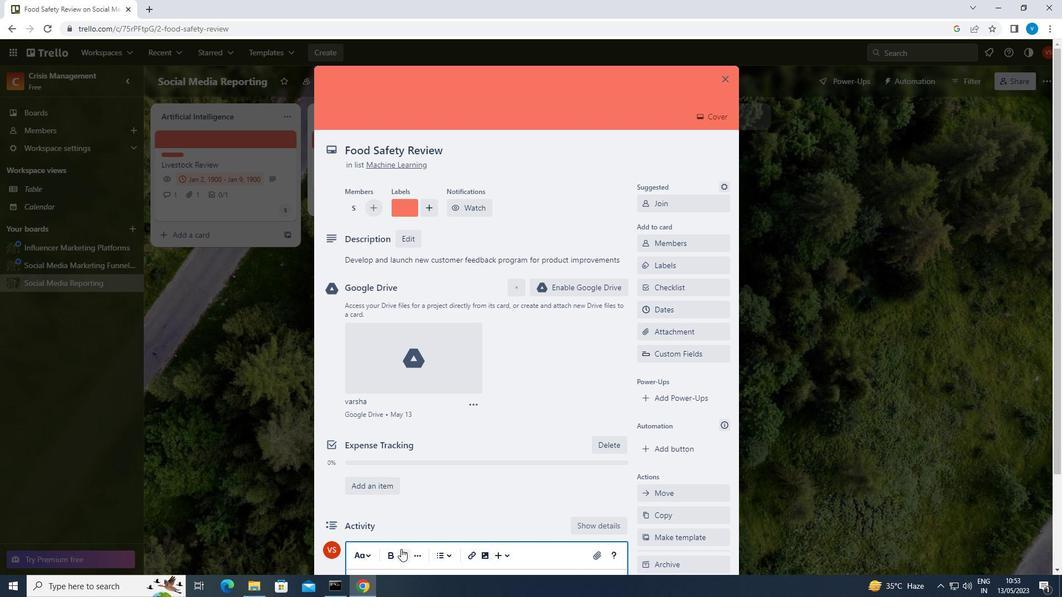 
Action: Key pressed <Key.shift>GIVEN<Key.space>THE<Key.space>POTENTIAL<Key.space>IMPACT<Key.space>OF<Key.space>THIS<Key.space>TASK<Key.space>ON<Key.space>OUR<Key.space>COMPANY<Key.space>REPUTATION,<Key.space>LET<Key.space>US<Key.space>ENSURE<Key.space>THAT<Key.space>WE<Key.space>APPROACH<Key.space>IT<Key.space>WITH<Key.space>A<Key.space>SENSE<Key.space>OF<Key.space>PROFESSIONALISM<Key.space>AND<Key.space>RESPECT.
Screenshot: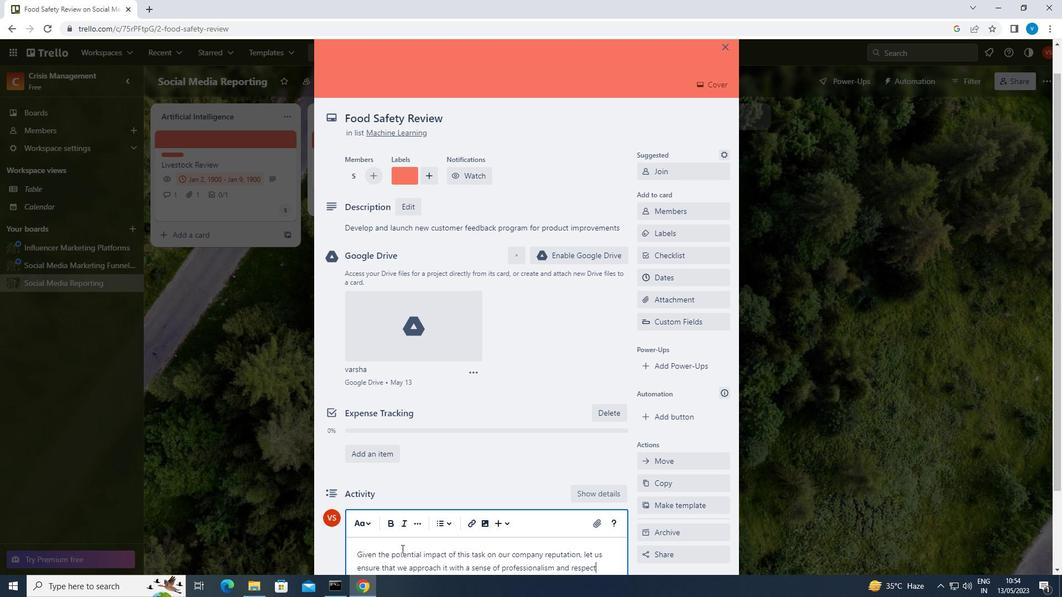 
Action: Mouse moved to (469, 526)
Screenshot: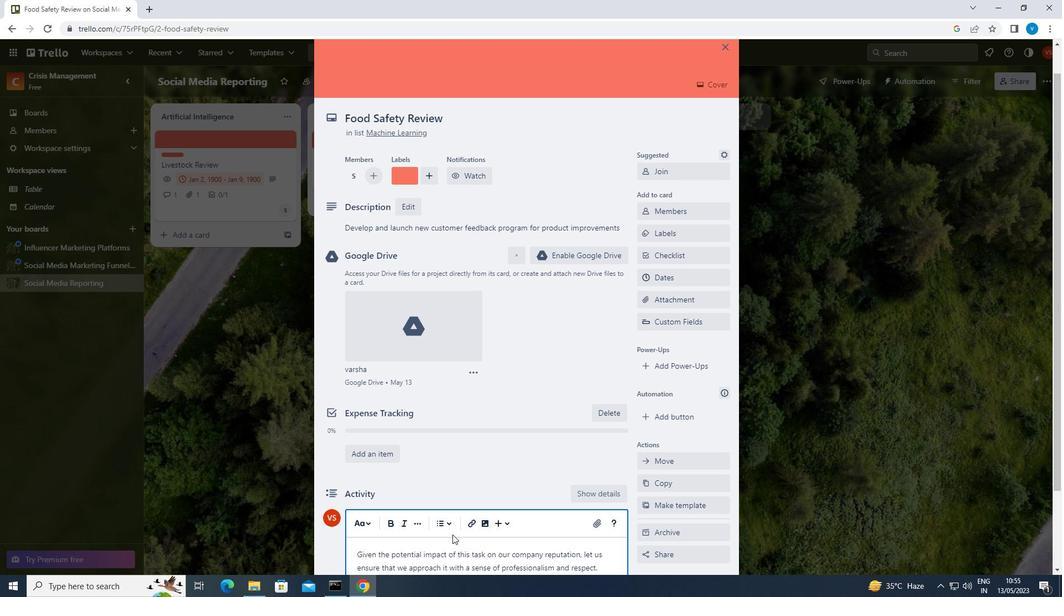 
Action: Mouse scrolled (469, 526) with delta (0, 0)
Screenshot: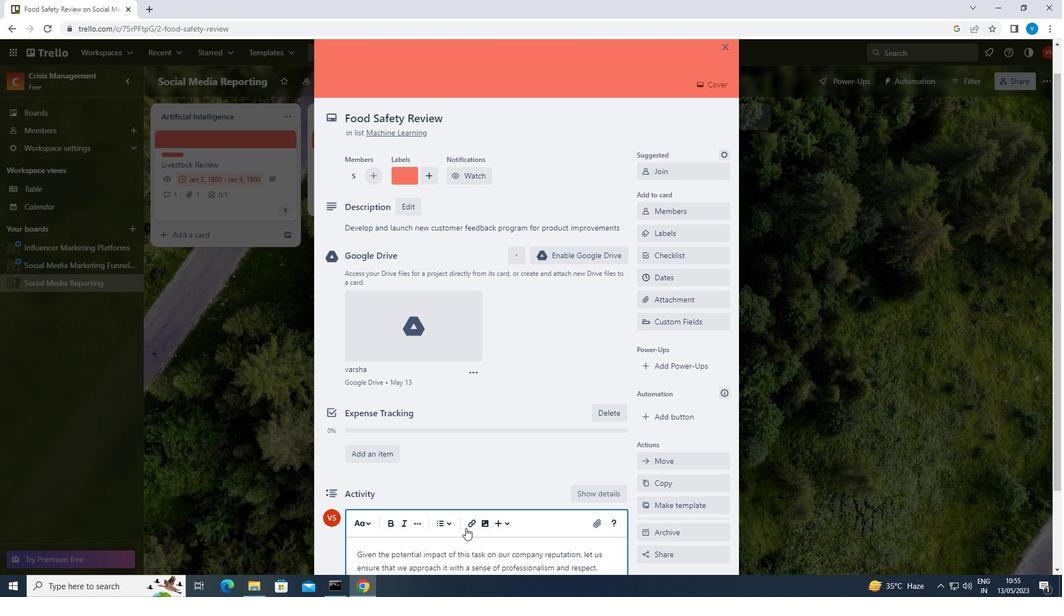 
Action: Mouse scrolled (469, 526) with delta (0, 0)
Screenshot: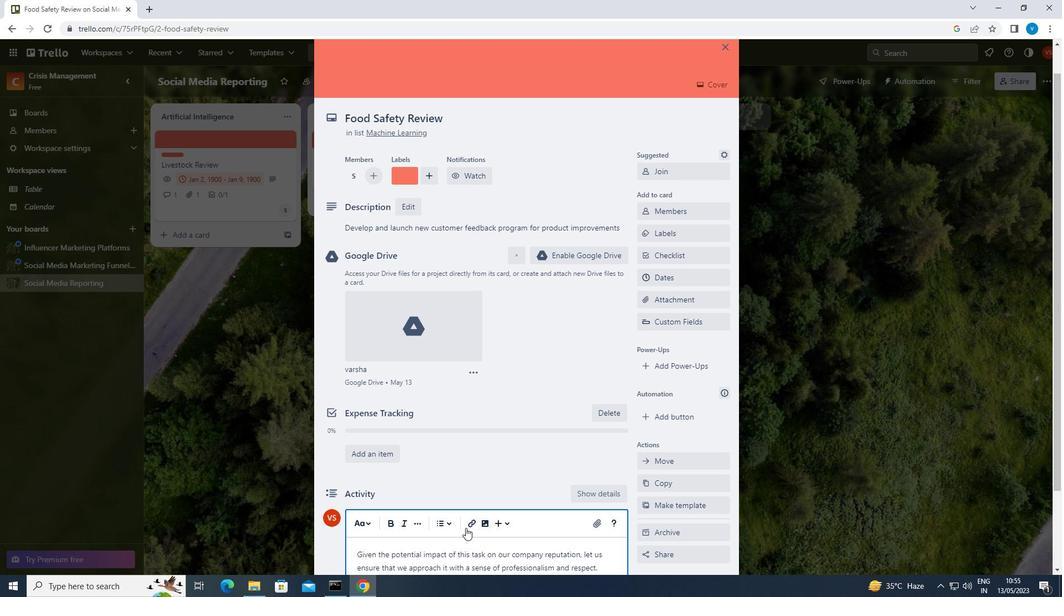 
Action: Mouse moved to (351, 503)
Screenshot: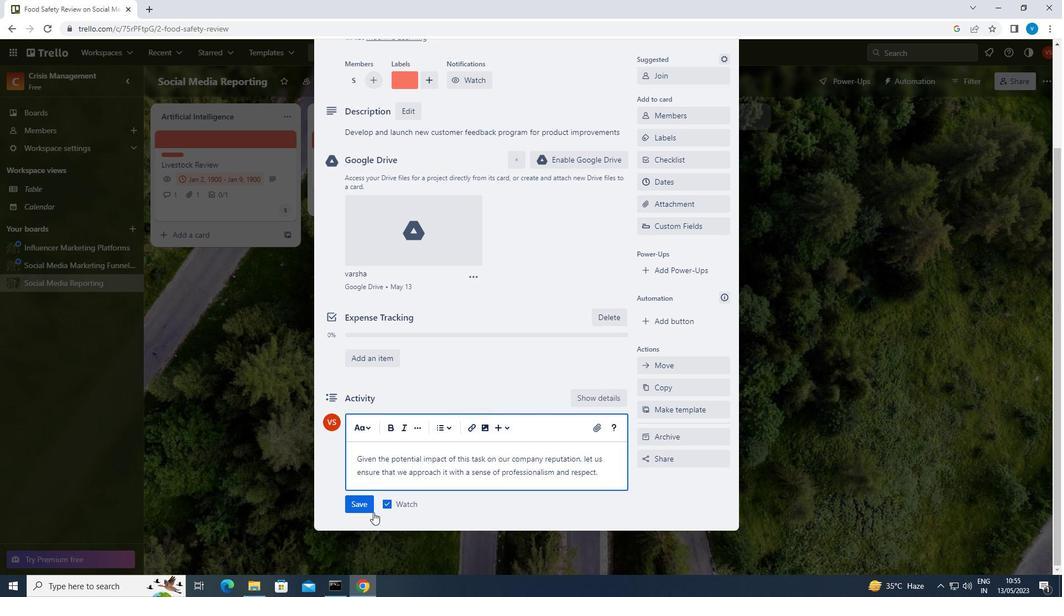 
Action: Mouse pressed left at (351, 503)
Screenshot: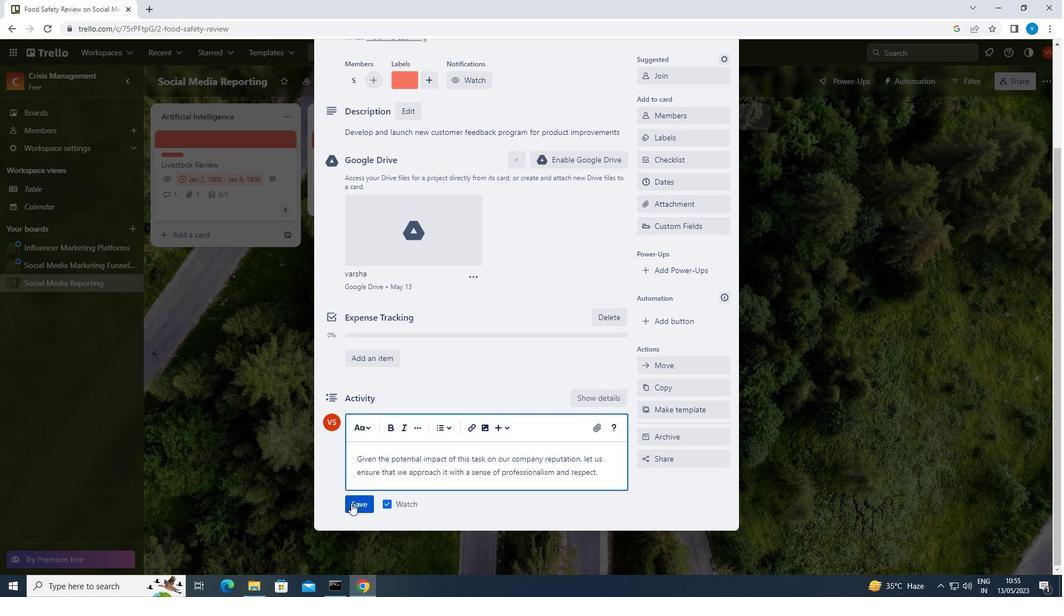 
Action: Mouse moved to (712, 190)
Screenshot: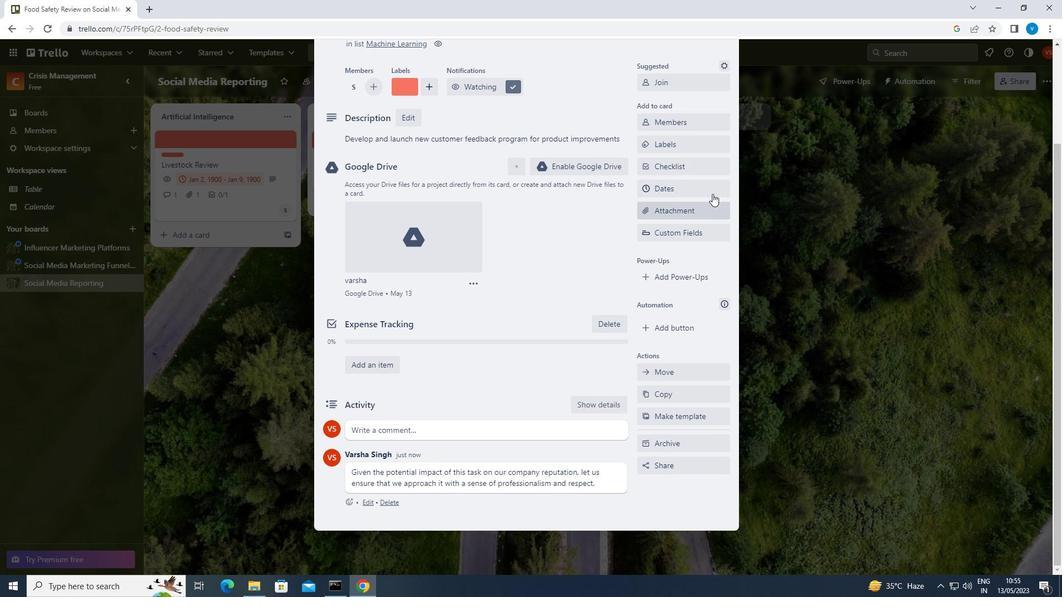 
Action: Mouse pressed left at (712, 190)
Screenshot: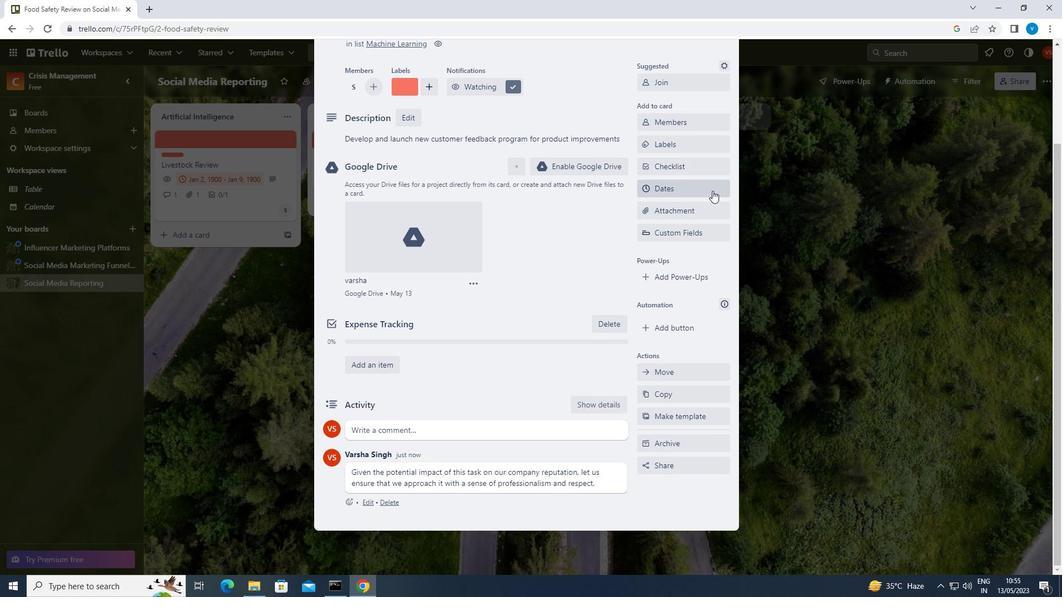 
Action: Mouse moved to (650, 279)
Screenshot: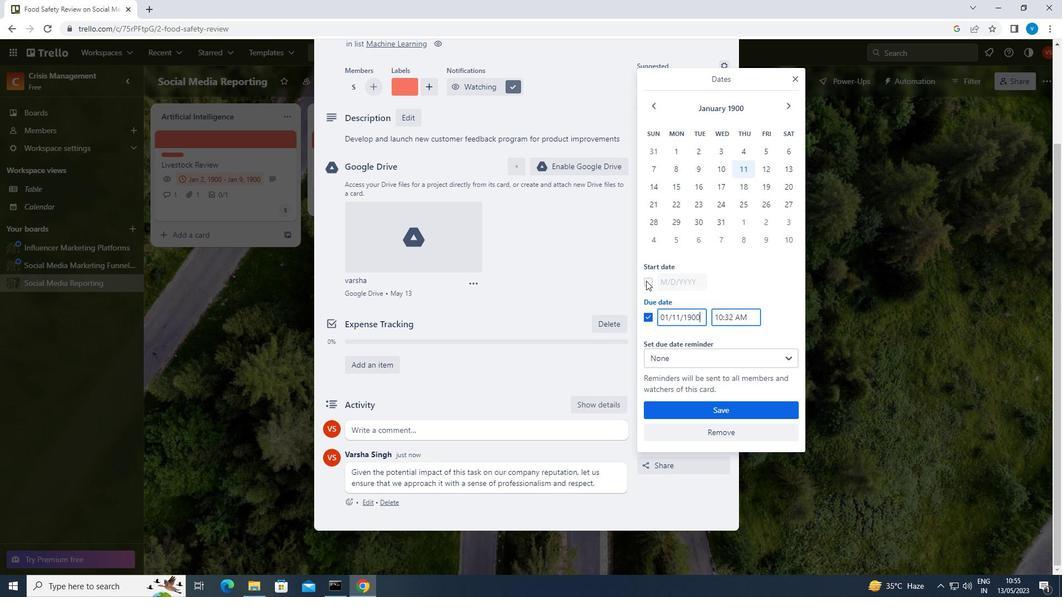 
Action: Mouse pressed left at (650, 279)
Screenshot: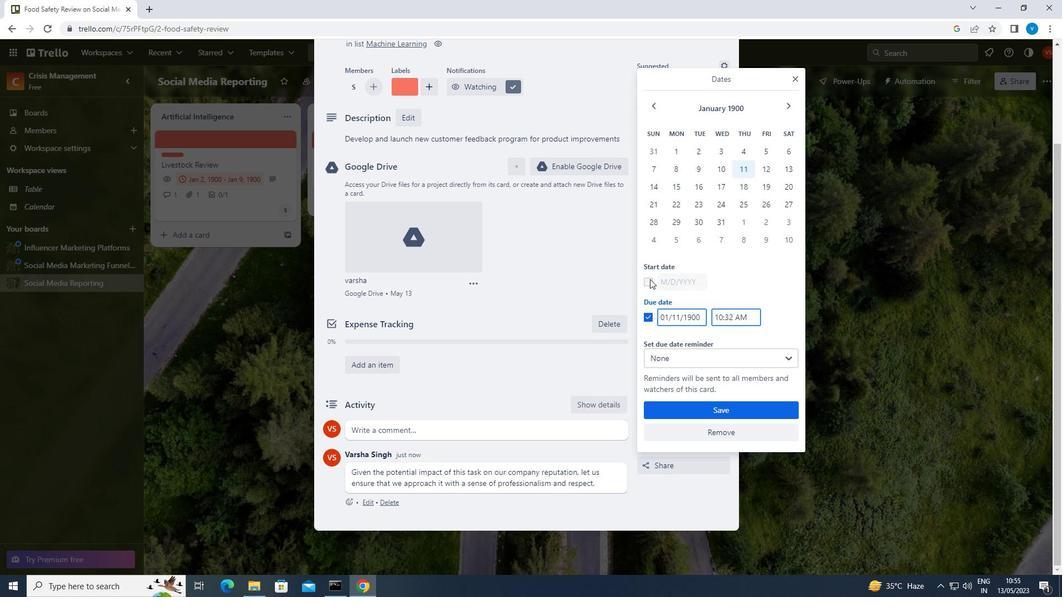 
Action: Mouse moved to (704, 279)
Screenshot: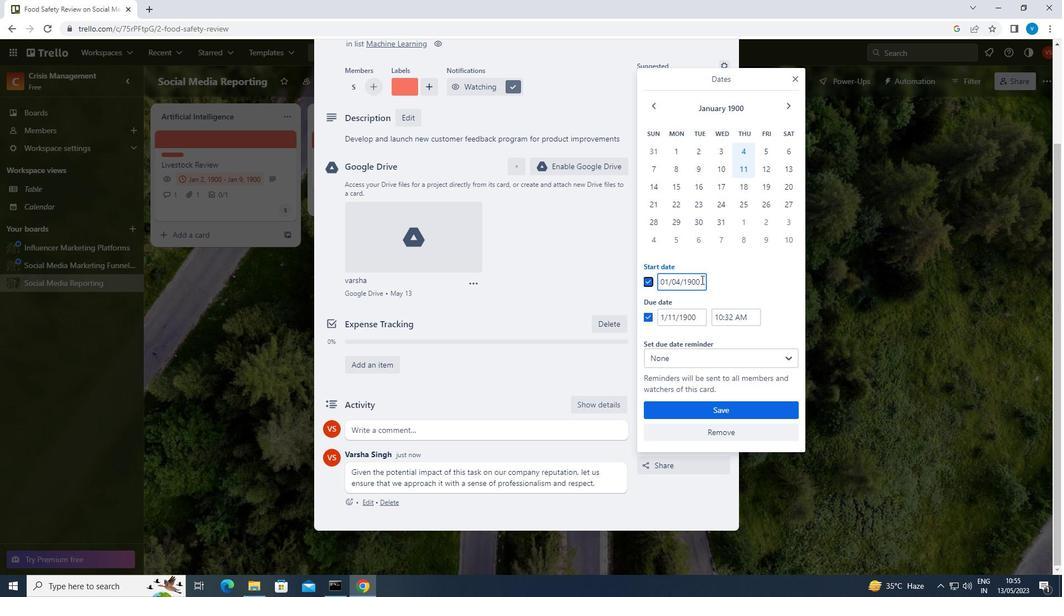
Action: Mouse pressed left at (704, 279)
Screenshot: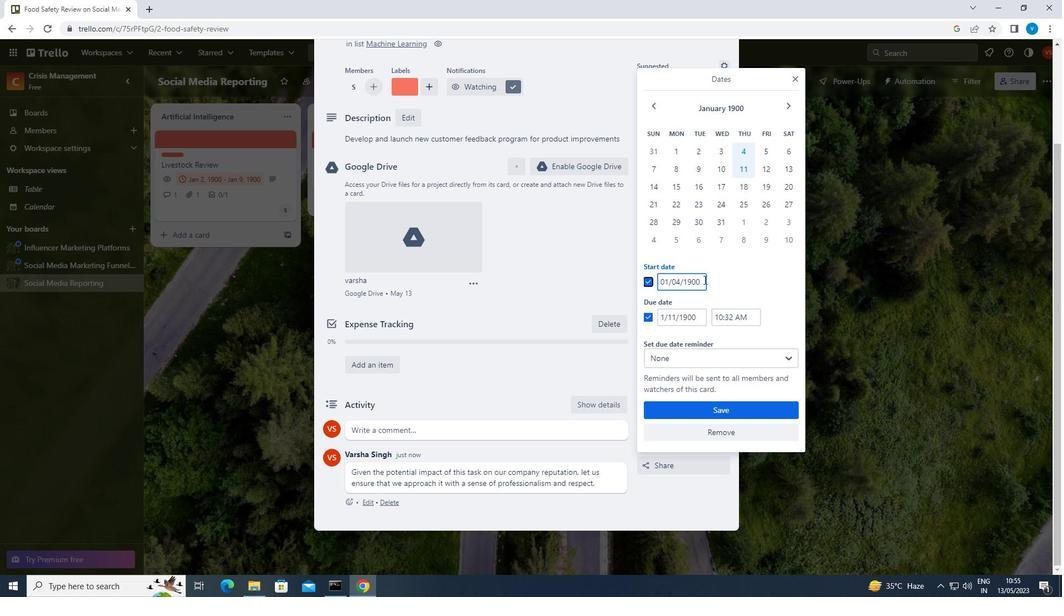 
Action: Key pressed <Key.backspace><Key.backspace><Key.backspace><Key.backspace><Key.backspace><Key.backspace><Key.backspace><Key.backspace><Key.backspace><Key.backspace><Key.backspace><Key.backspace><Key.backspace><Key.backspace>01/05/1900
Screenshot: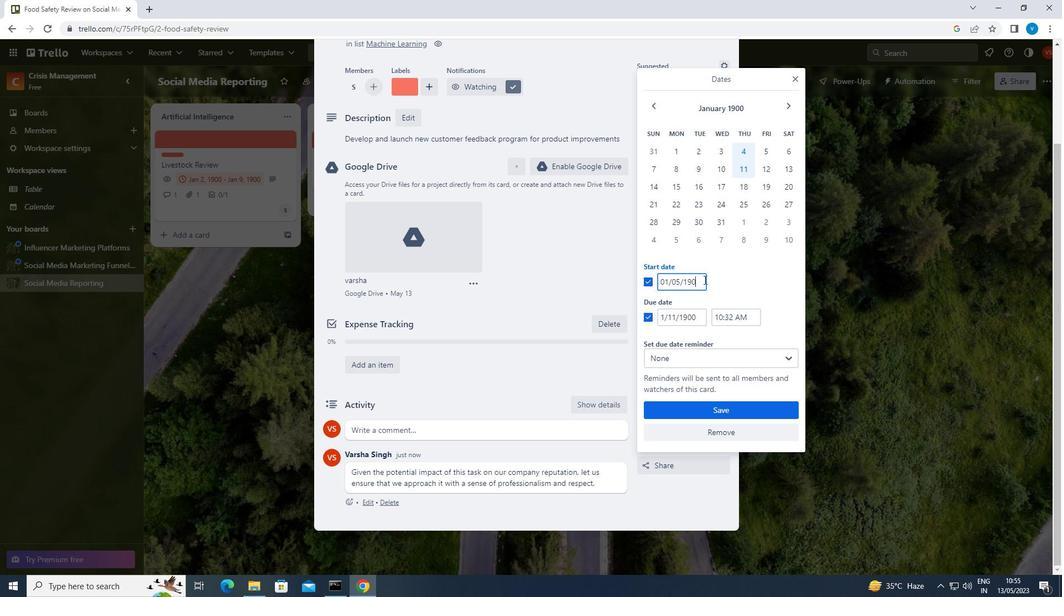 
Action: Mouse moved to (700, 323)
Screenshot: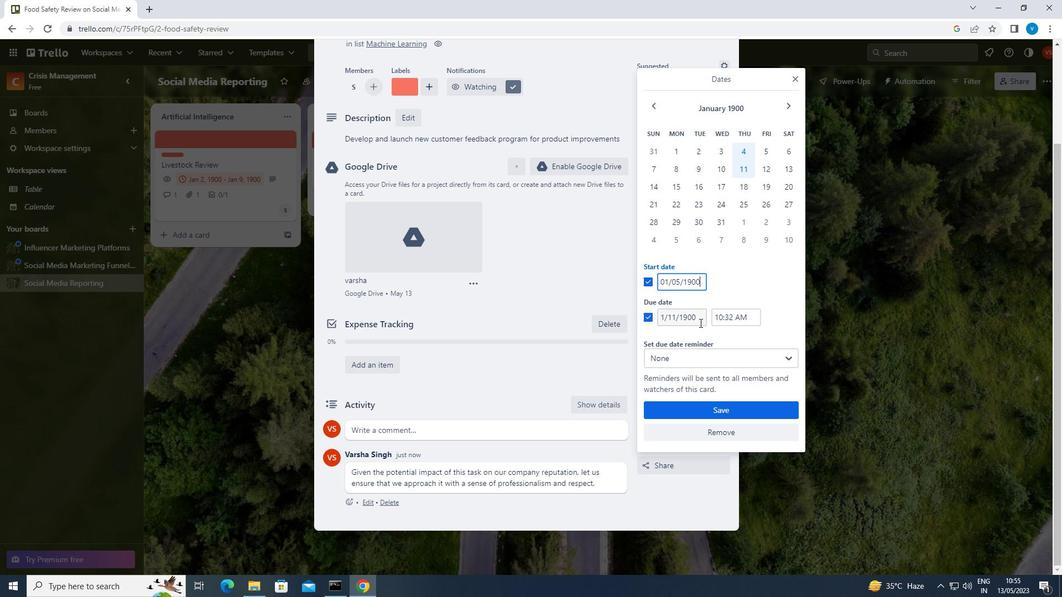 
Action: Mouse pressed left at (700, 323)
Screenshot: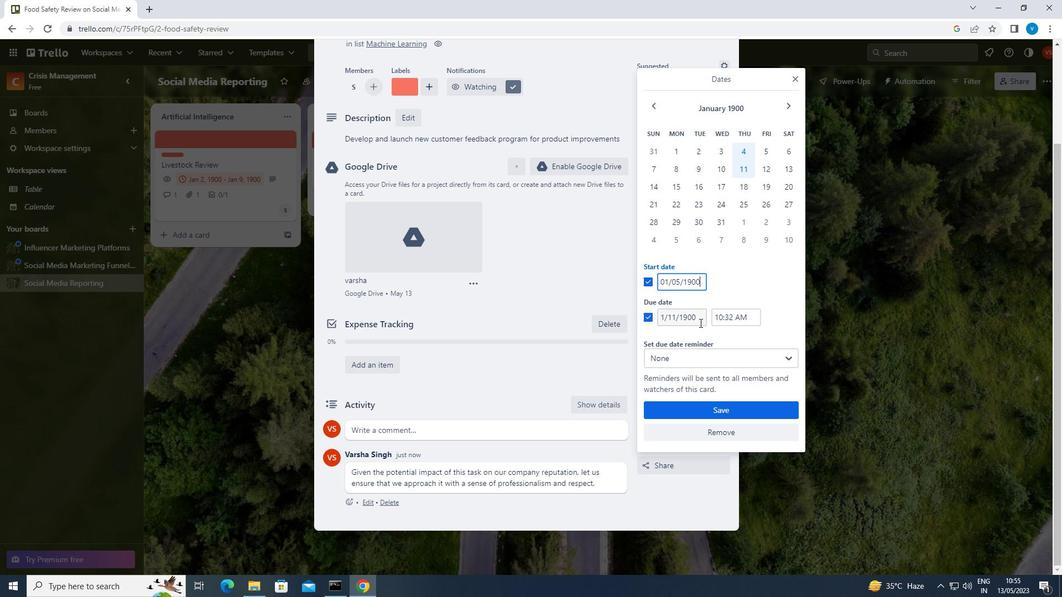
Action: Key pressed <Key.backspace><Key.backspace><Key.backspace><Key.backspace><Key.backspace><Key.backspace><Key.backspace><Key.backspace><Key.backspace><Key.backspace><Key.backspace><Key.backspace><Key.backspace><Key.backspace><Key.backspace><Key.backspace>01/12/1900
Screenshot: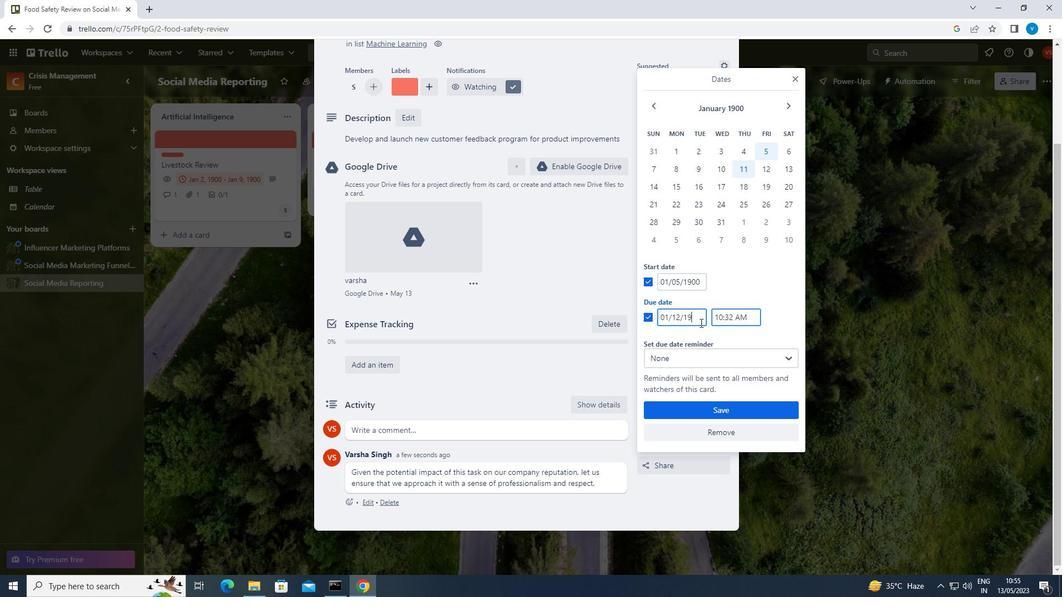 
Action: Mouse moved to (704, 408)
Screenshot: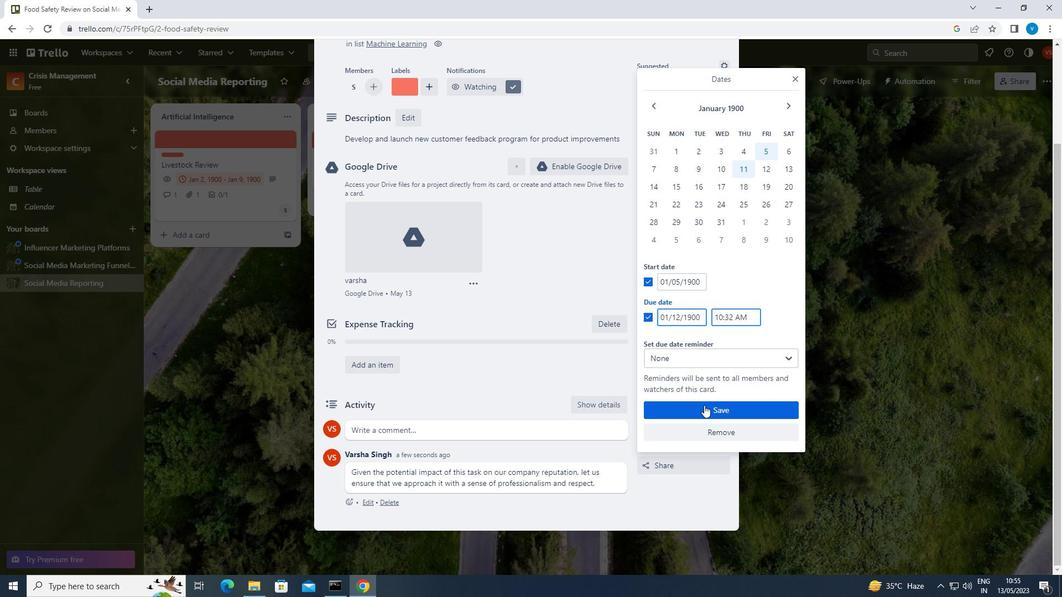 
Action: Mouse pressed left at (704, 408)
Screenshot: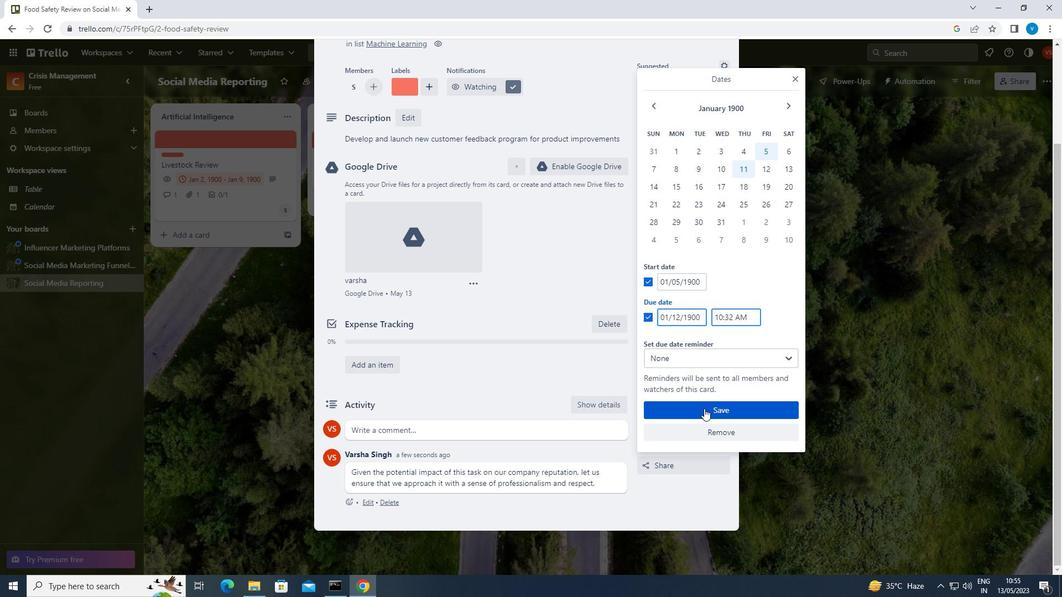 
